 Task: Enable and manage GitHub Discussions for code reviews.
Action: Mouse moved to (1146, 98)
Screenshot: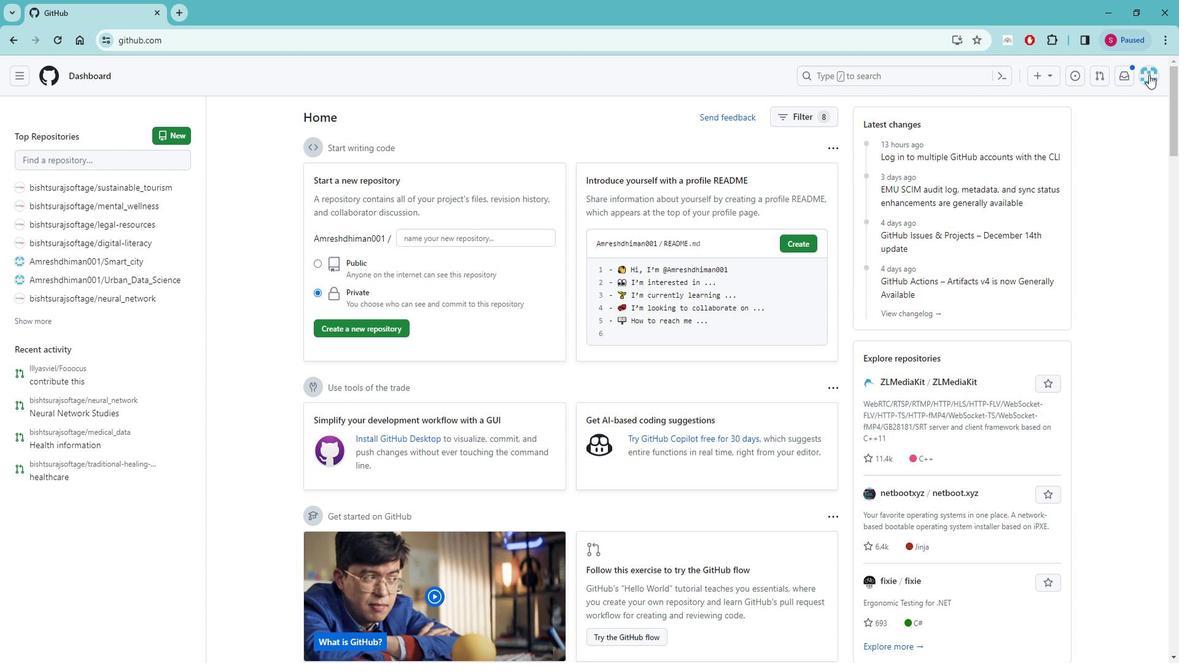 
Action: Mouse pressed left at (1146, 98)
Screenshot: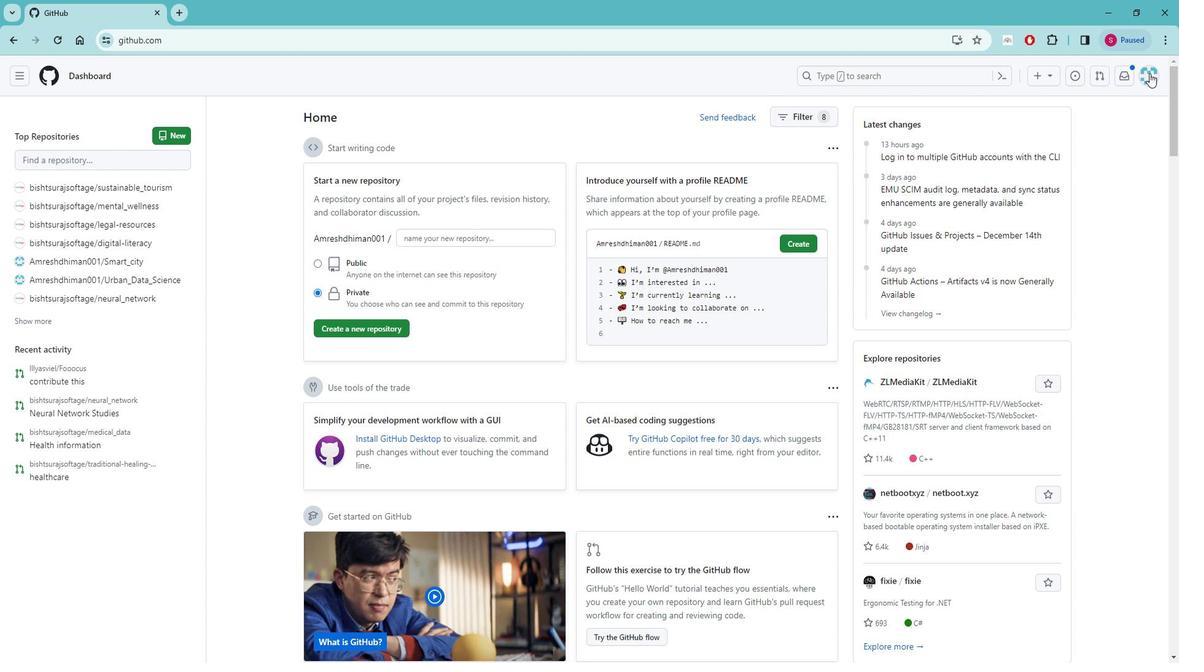 
Action: Mouse moved to (1055, 205)
Screenshot: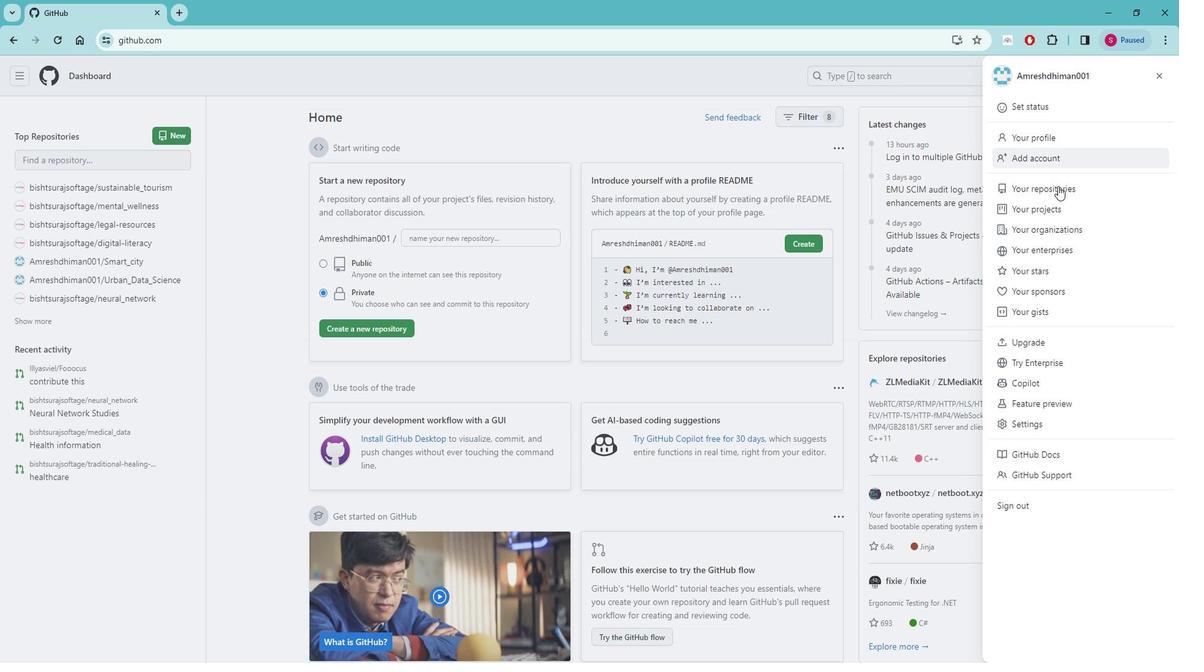 
Action: Mouse pressed left at (1055, 205)
Screenshot: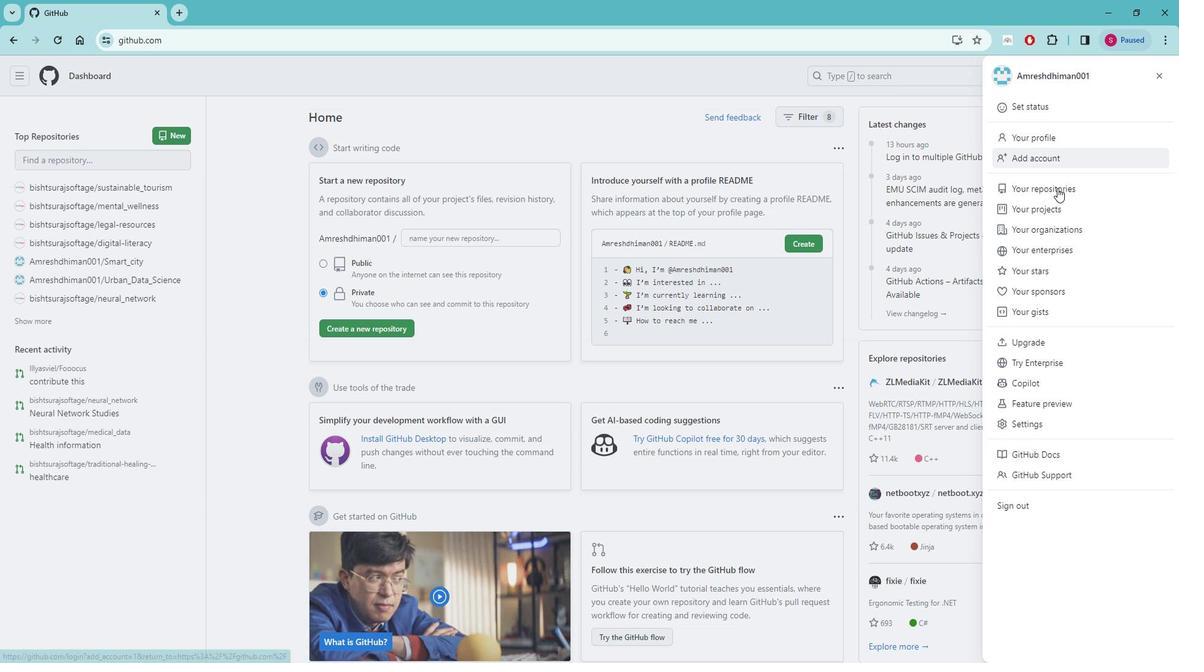 
Action: Mouse moved to (458, 307)
Screenshot: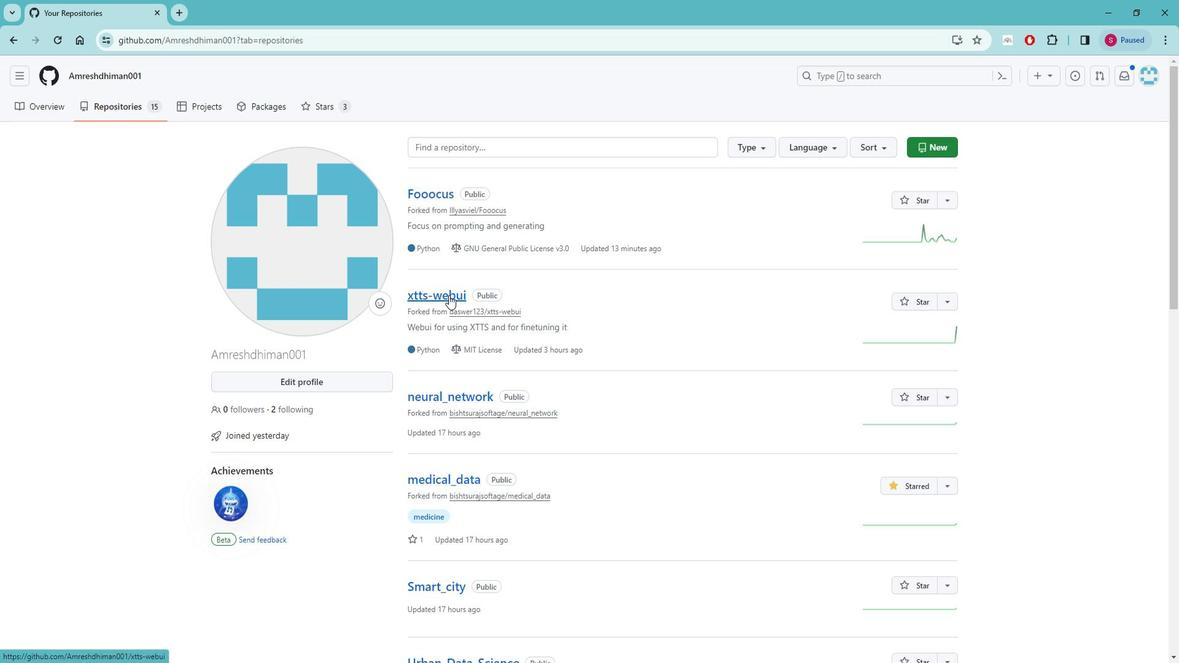 
Action: Mouse pressed left at (458, 307)
Screenshot: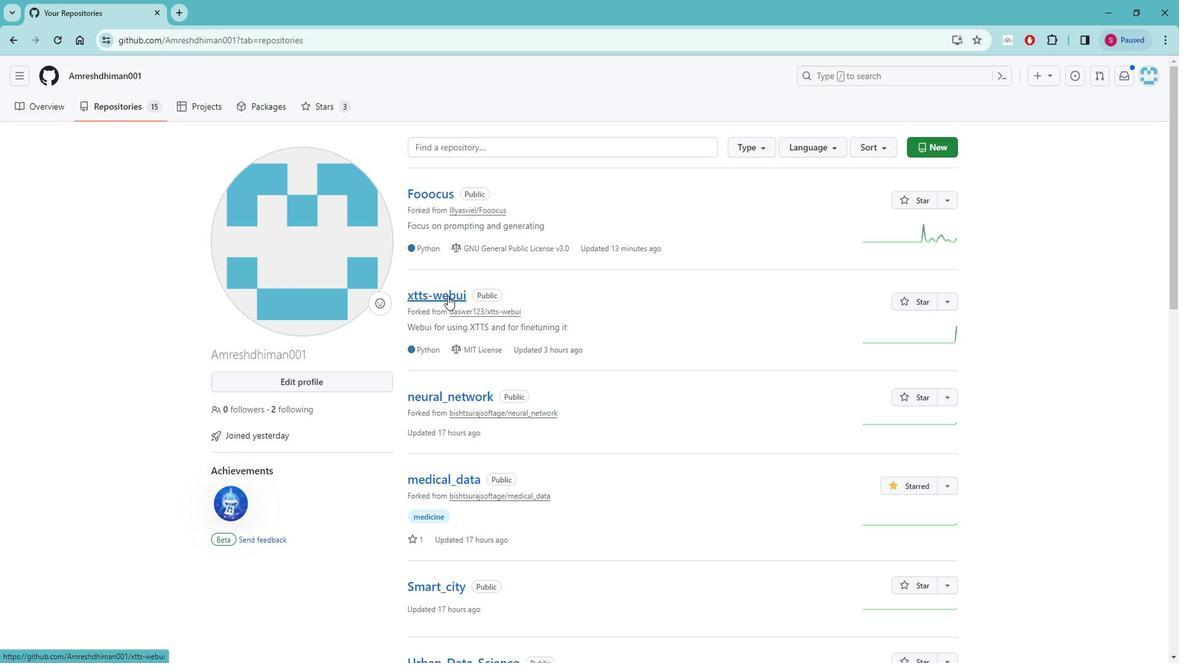 
Action: Mouse moved to (464, 130)
Screenshot: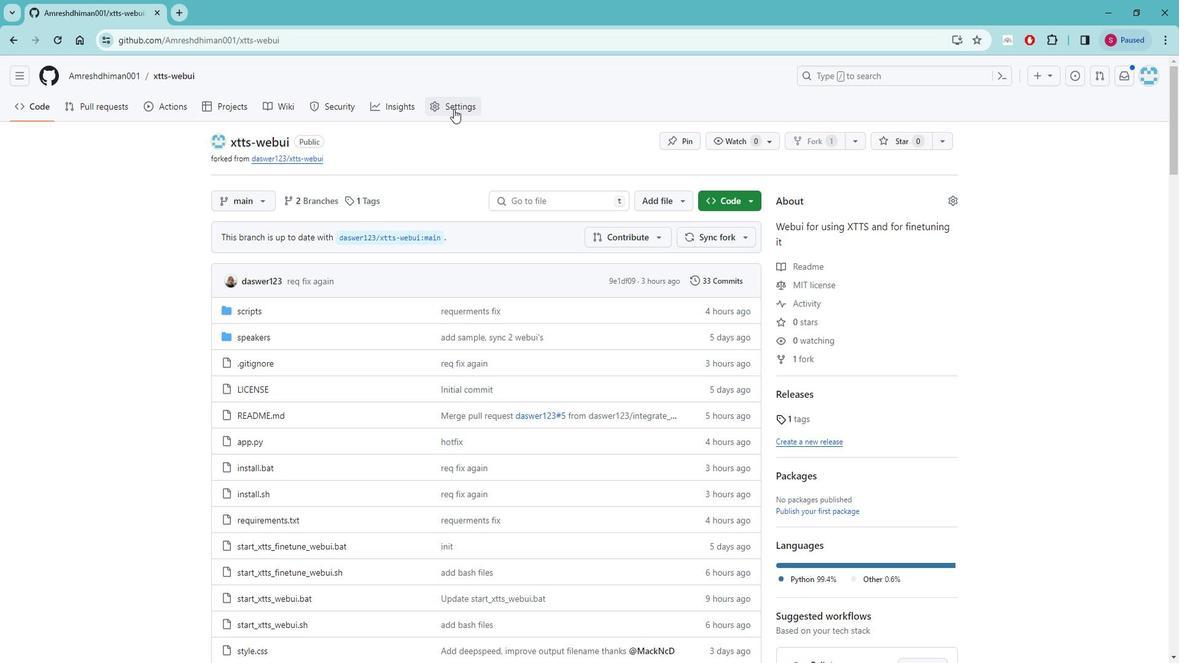 
Action: Mouse pressed left at (464, 130)
Screenshot: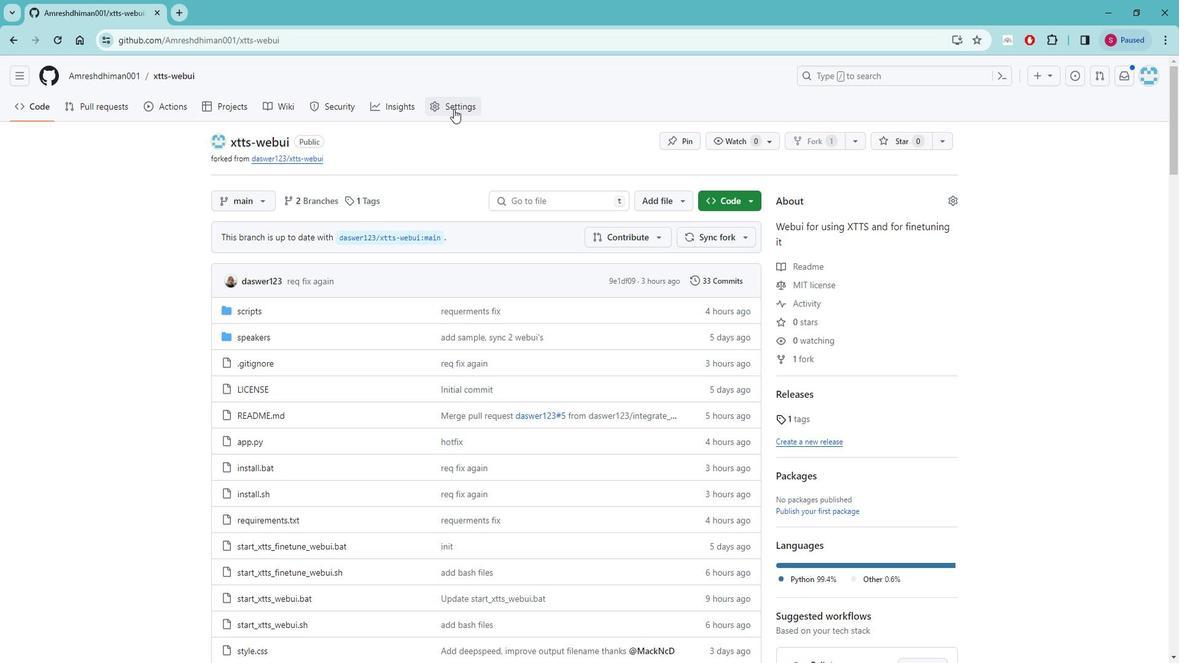 
Action: Mouse moved to (547, 507)
Screenshot: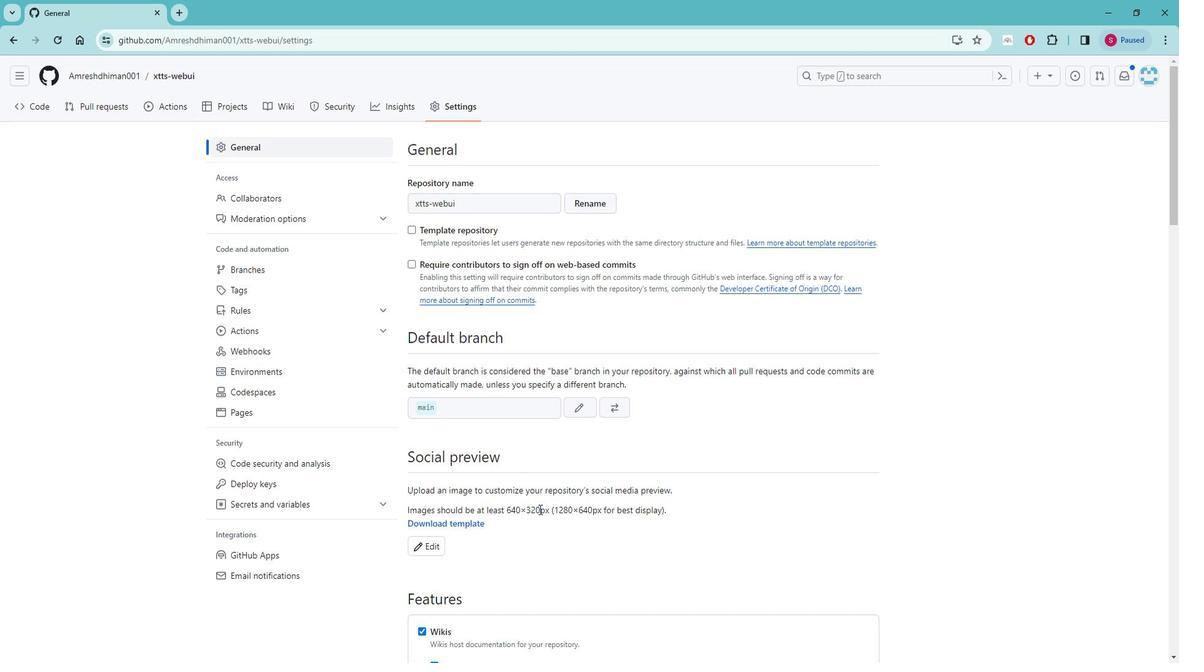 
Action: Mouse scrolled (547, 507) with delta (0, 0)
Screenshot: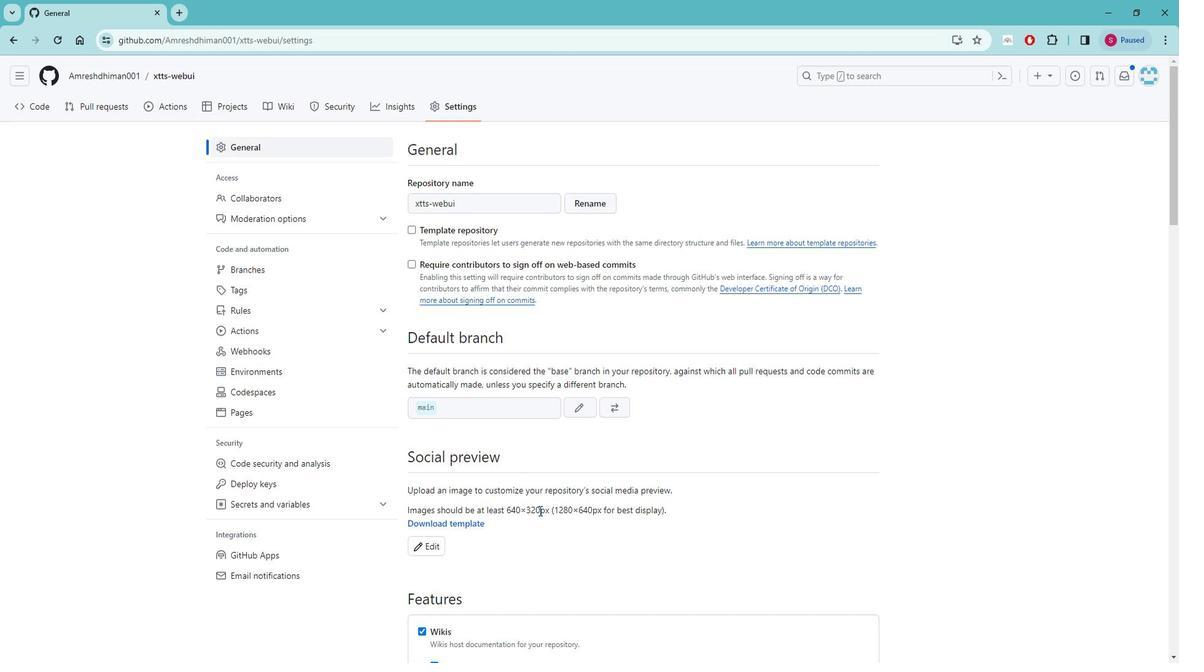 
Action: Mouse moved to (550, 514)
Screenshot: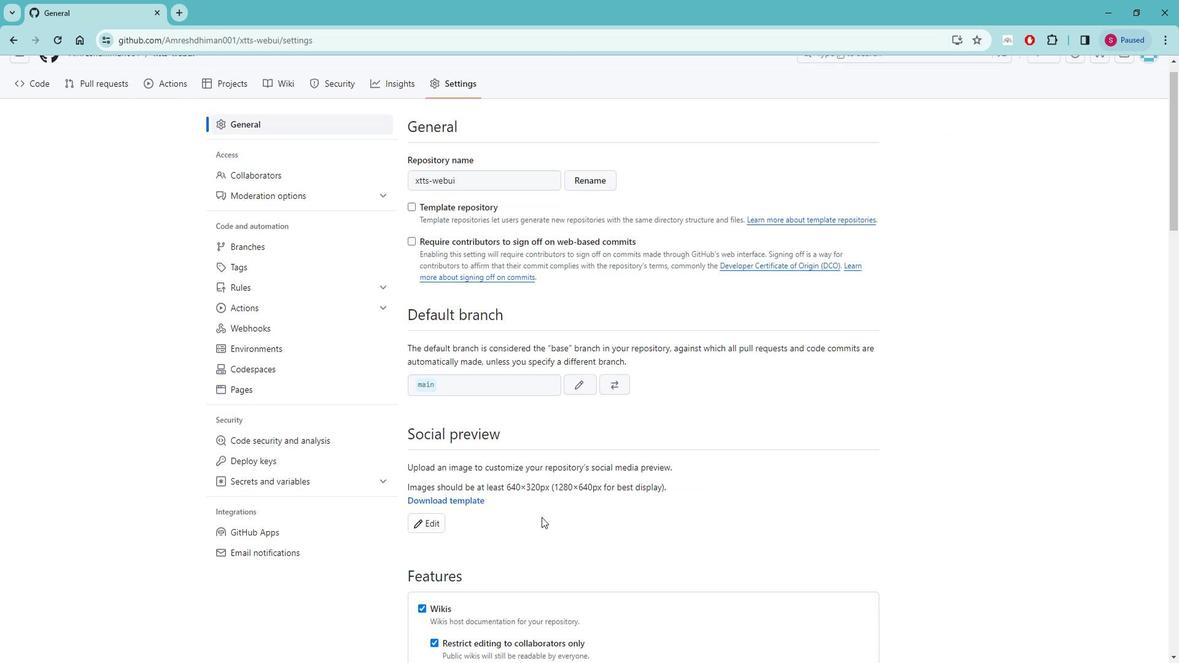 
Action: Mouse scrolled (550, 514) with delta (0, 0)
Screenshot: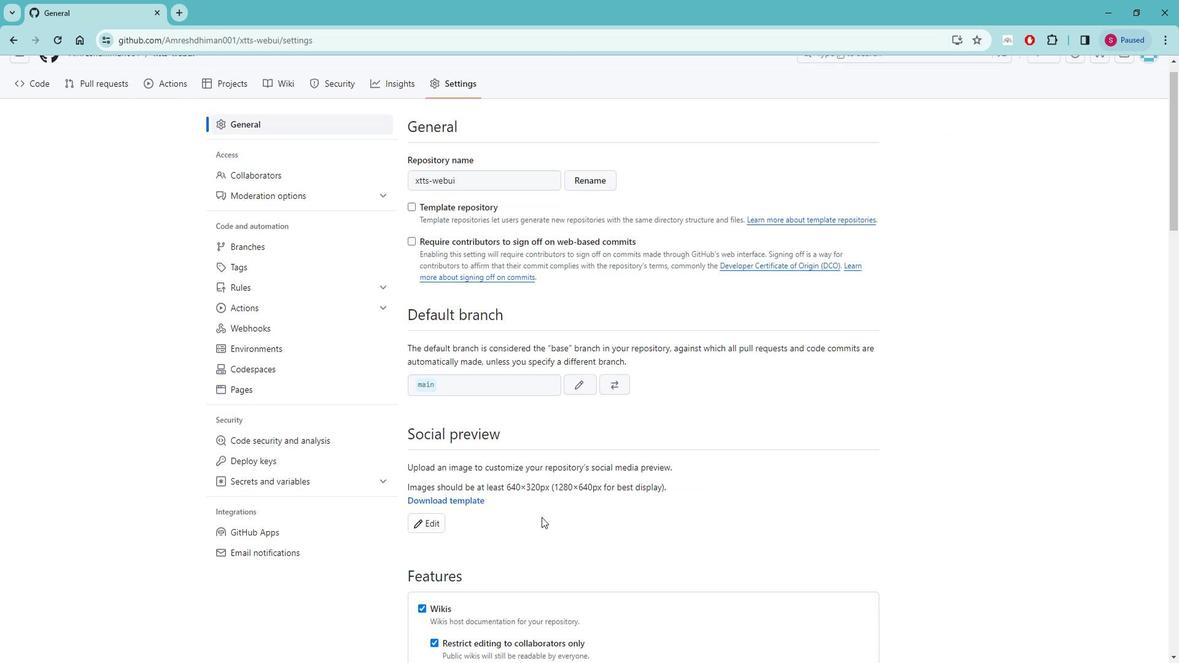 
Action: Mouse moved to (550, 515)
Screenshot: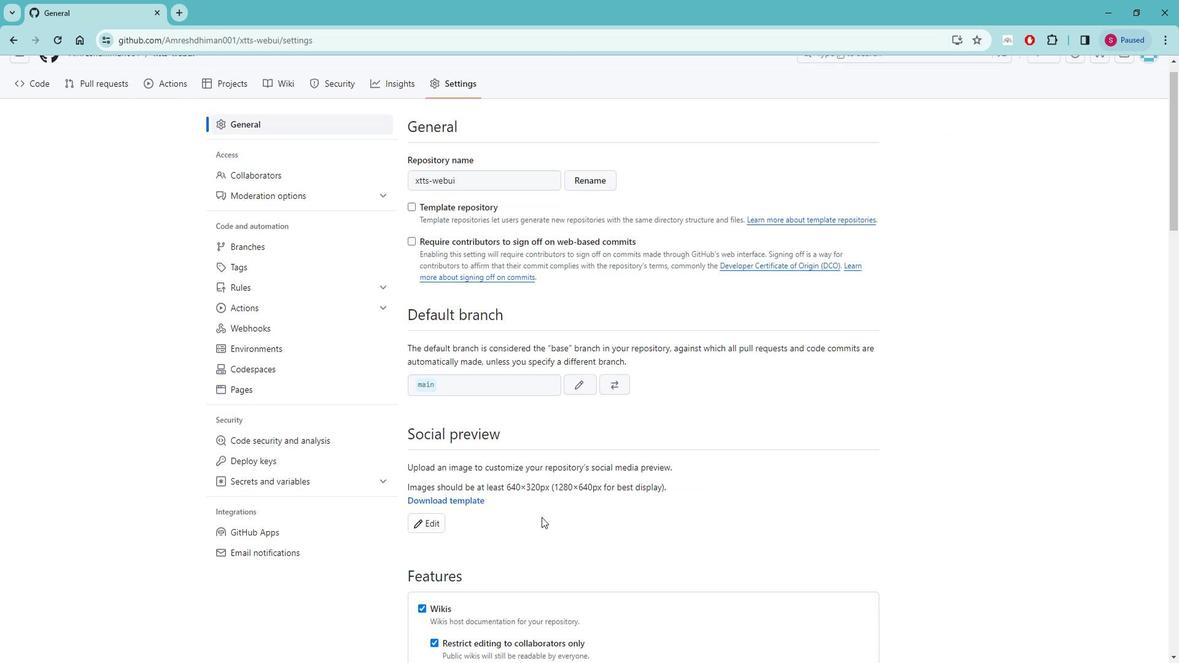 
Action: Mouse scrolled (550, 515) with delta (0, 0)
Screenshot: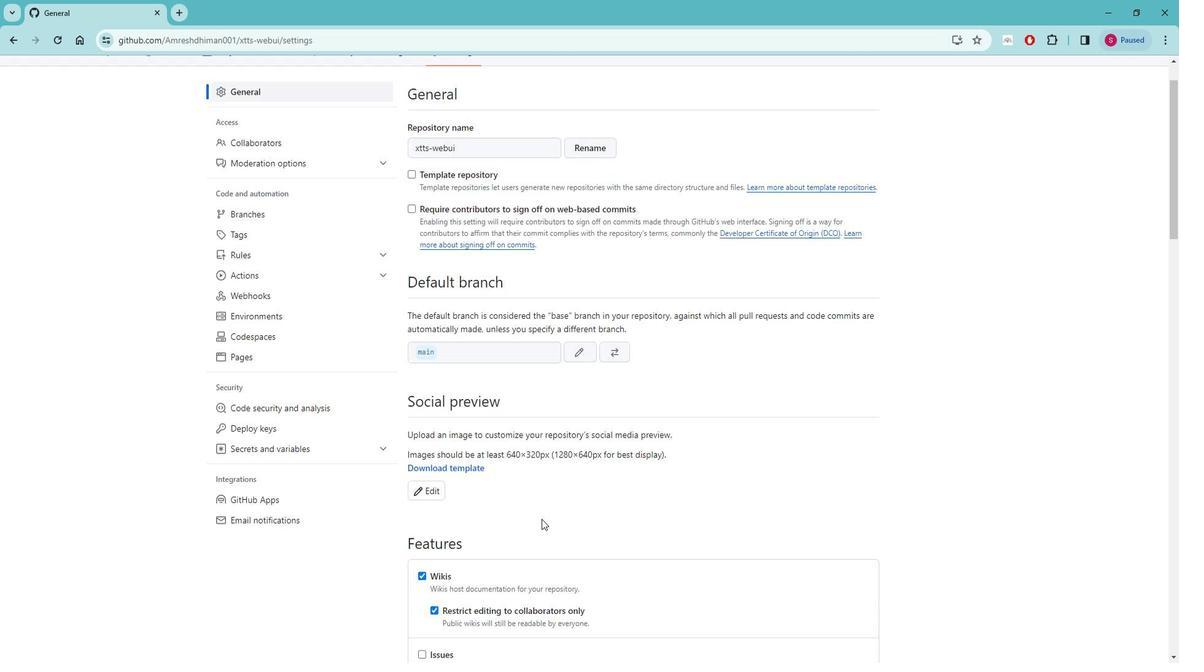 
Action: Mouse scrolled (550, 515) with delta (0, 0)
Screenshot: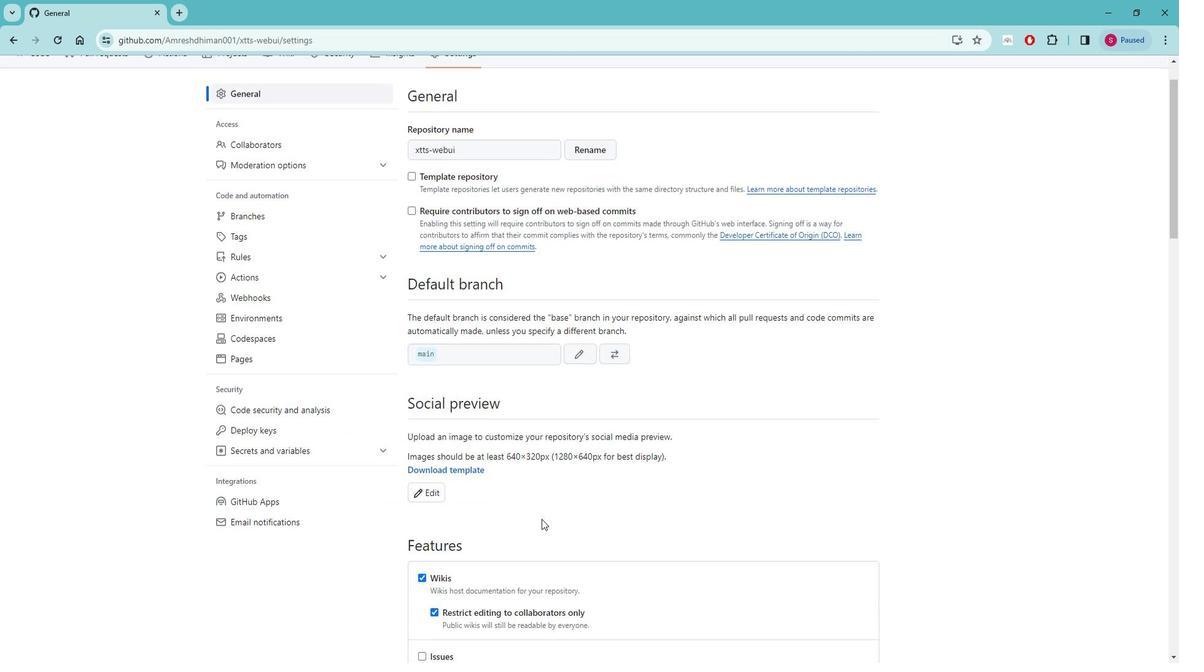 
Action: Mouse scrolled (550, 515) with delta (0, 0)
Screenshot: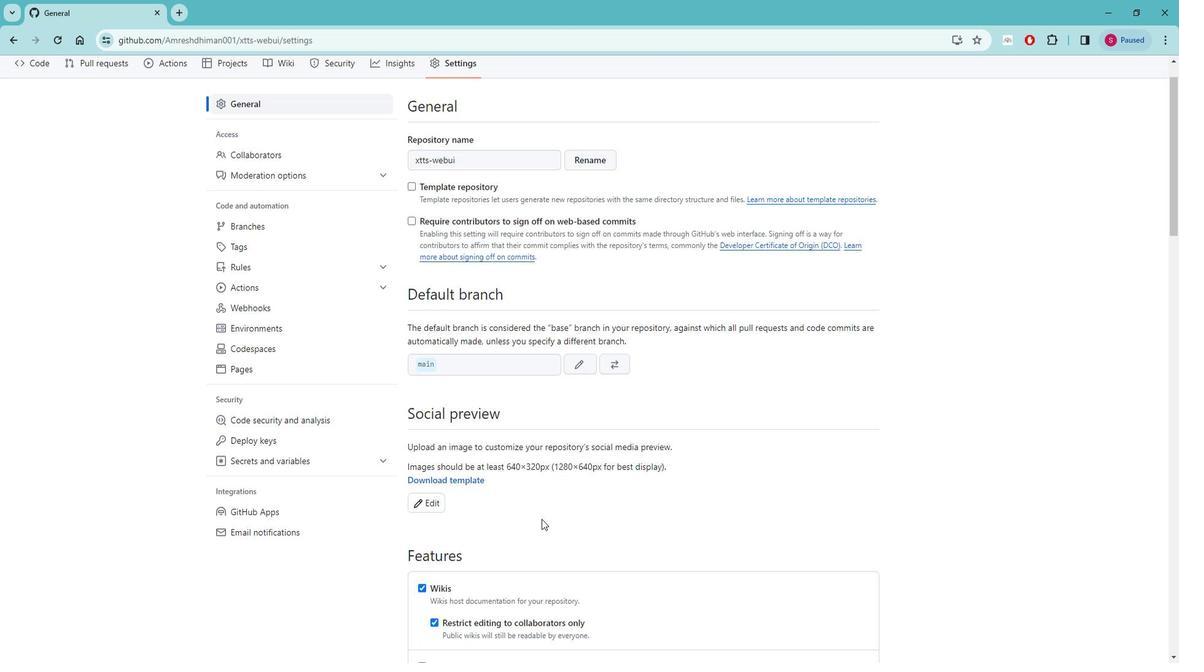 
Action: Mouse scrolled (550, 515) with delta (0, 0)
Screenshot: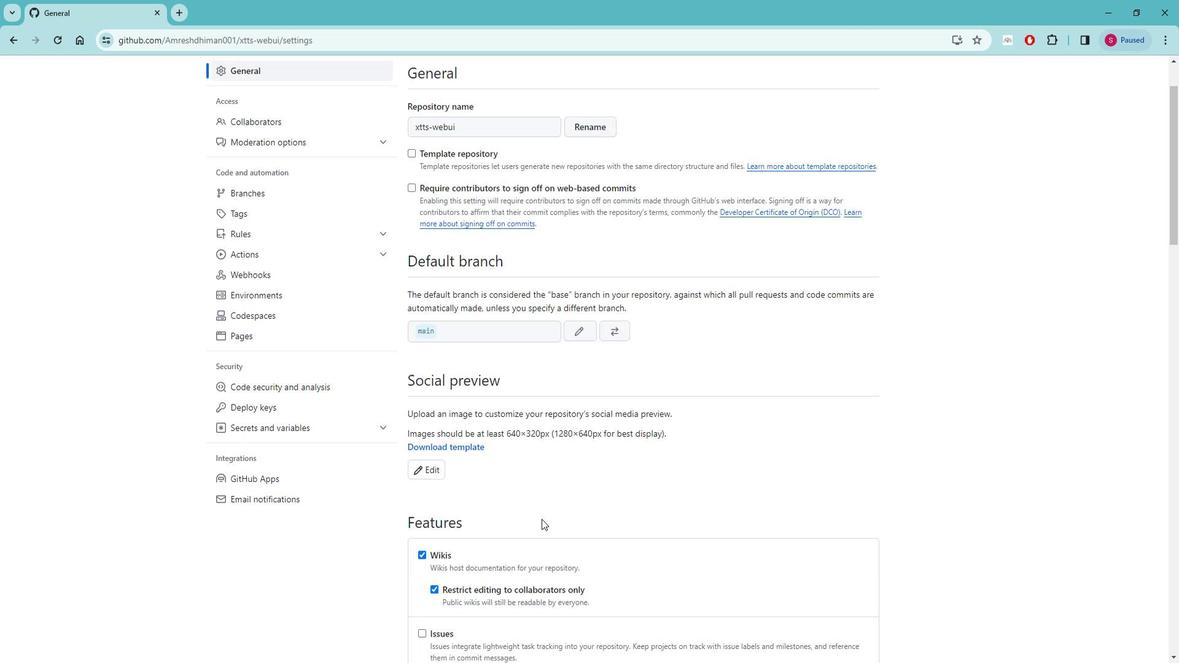 
Action: Mouse moved to (551, 517)
Screenshot: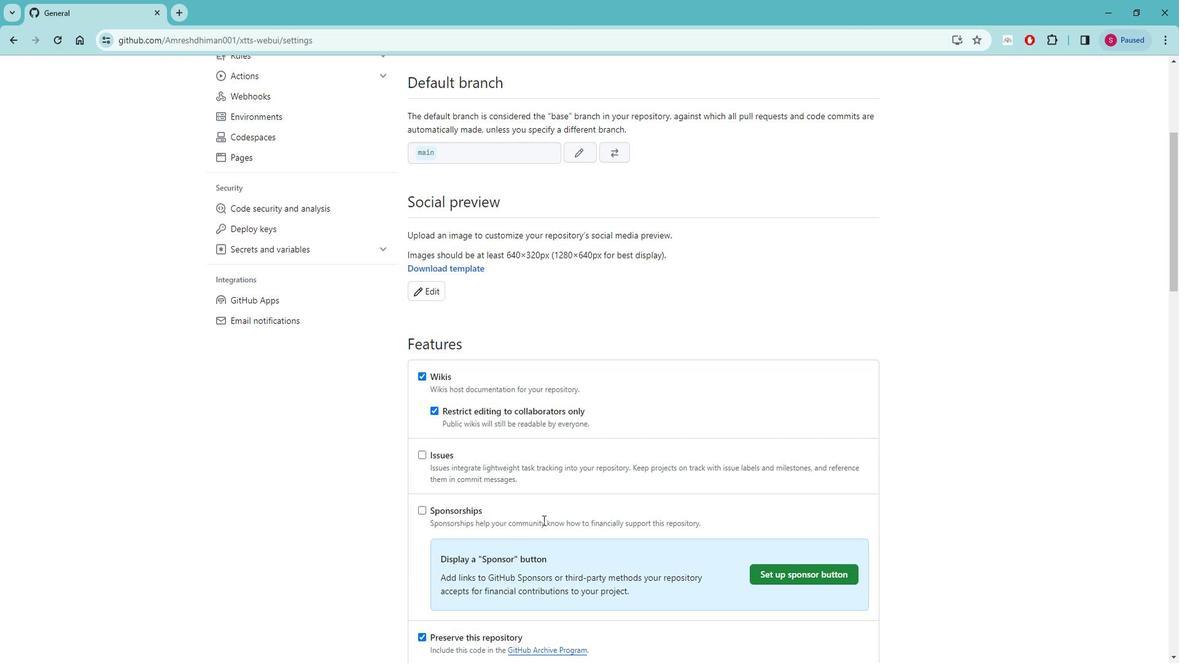 
Action: Mouse scrolled (551, 517) with delta (0, 0)
Screenshot: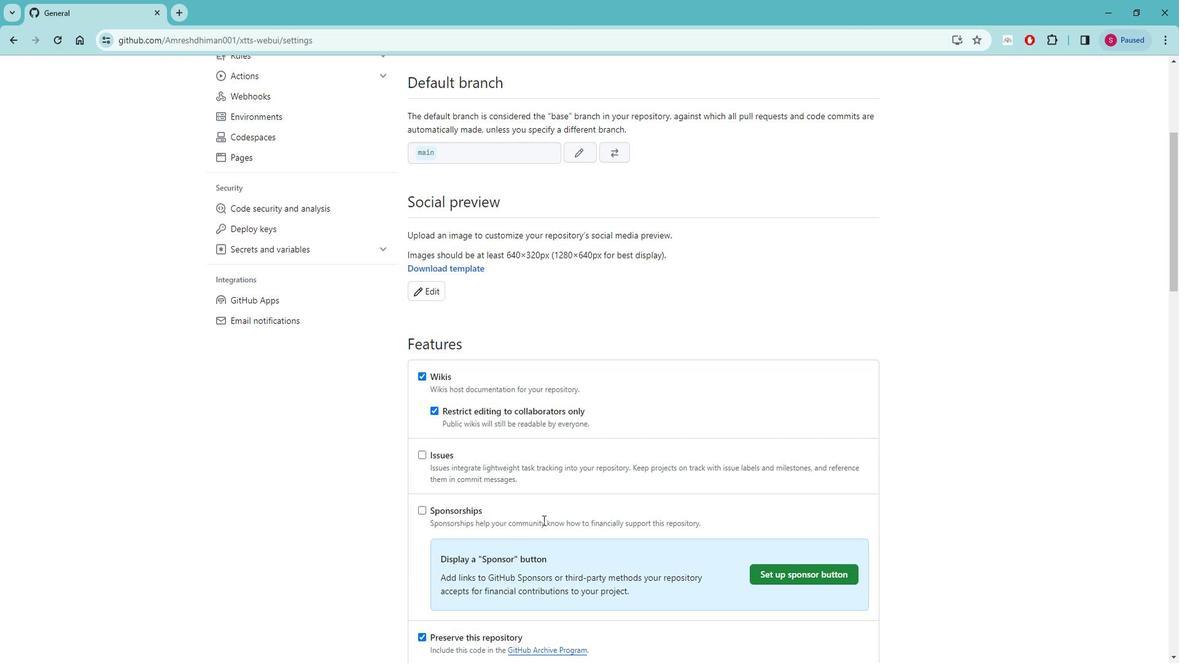 
Action: Mouse scrolled (551, 517) with delta (0, 0)
Screenshot: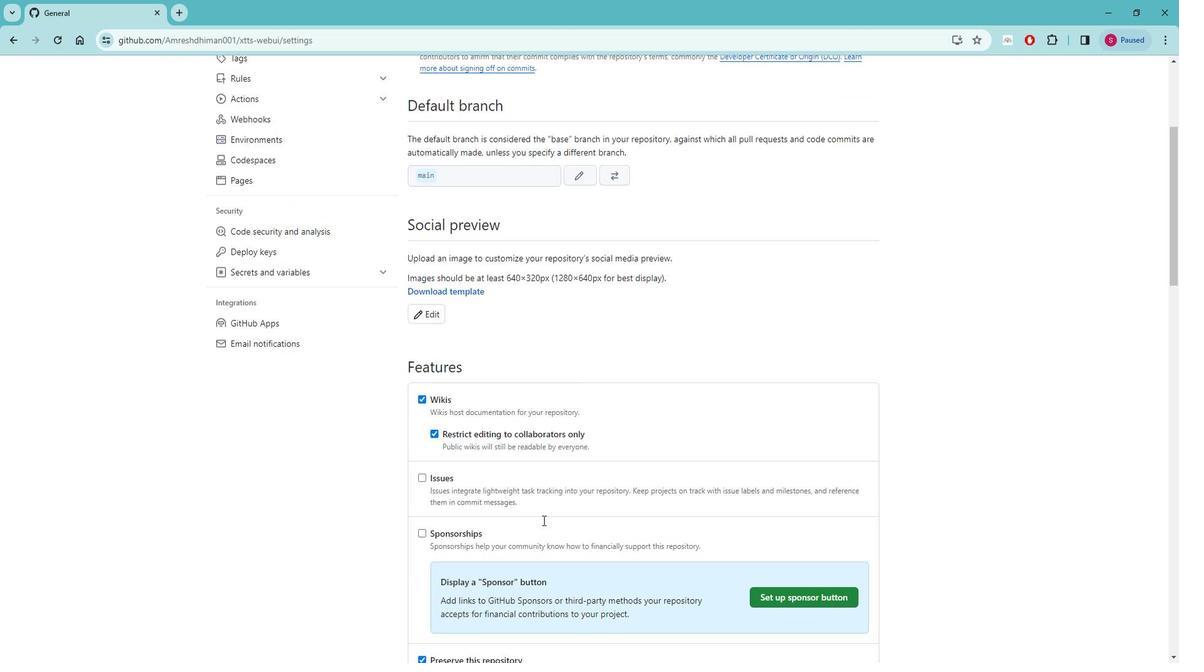 
Action: Mouse scrolled (551, 517) with delta (0, 0)
Screenshot: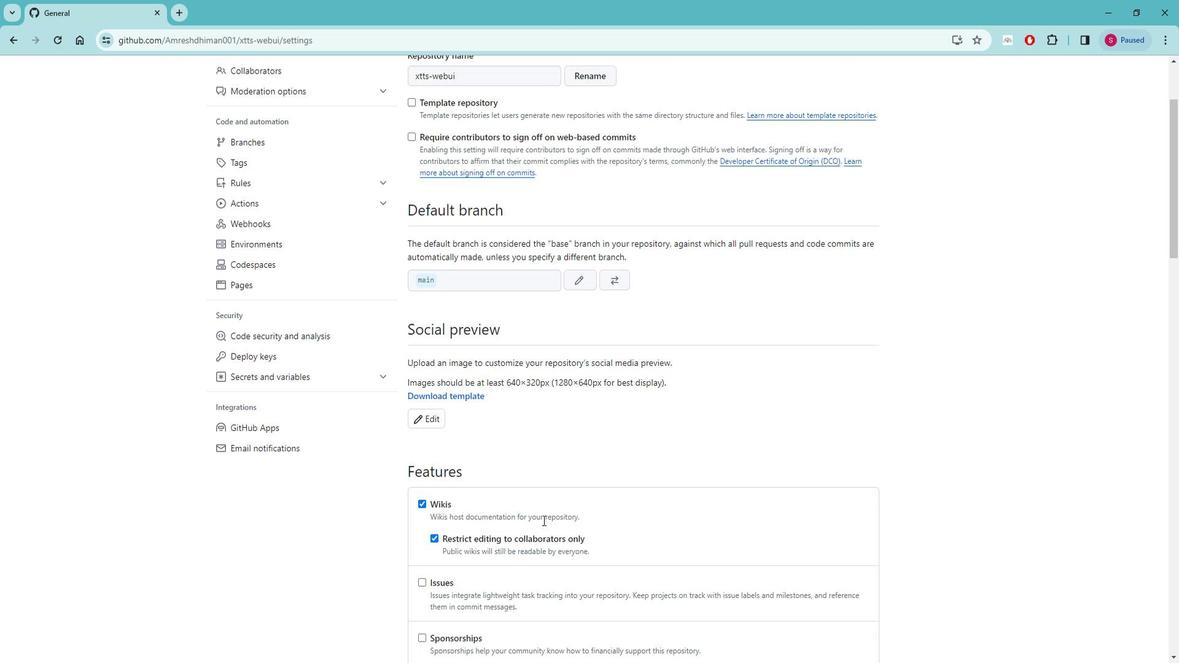 
Action: Mouse scrolled (551, 516) with delta (0, 0)
Screenshot: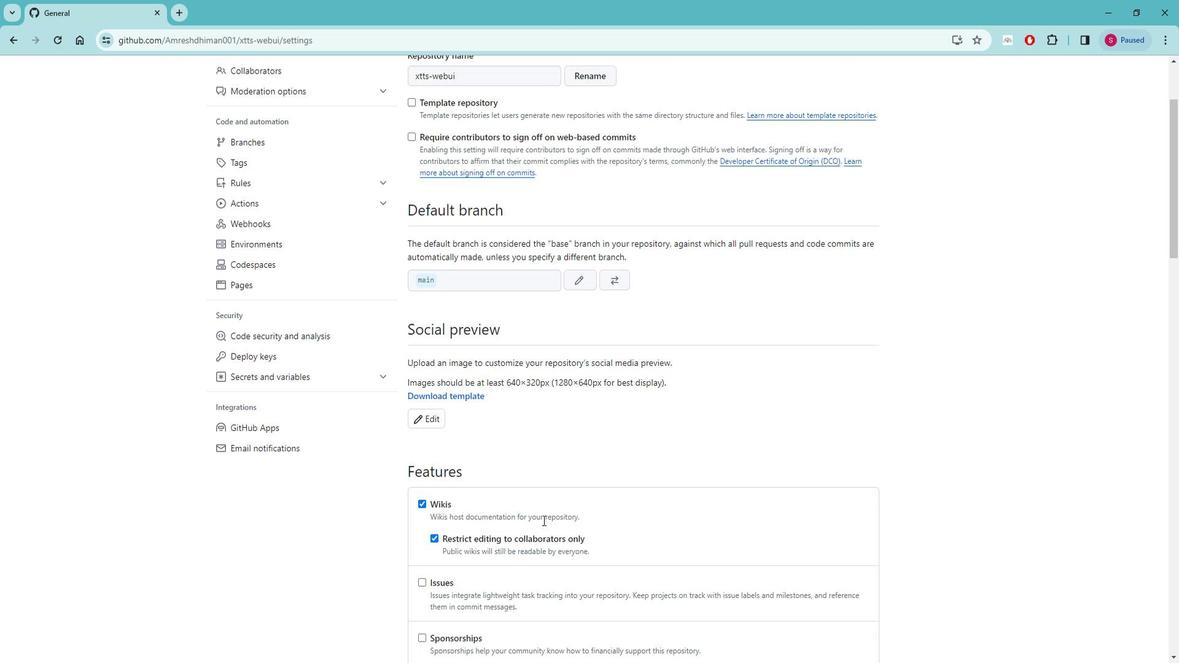 
Action: Mouse scrolled (551, 516) with delta (0, 0)
Screenshot: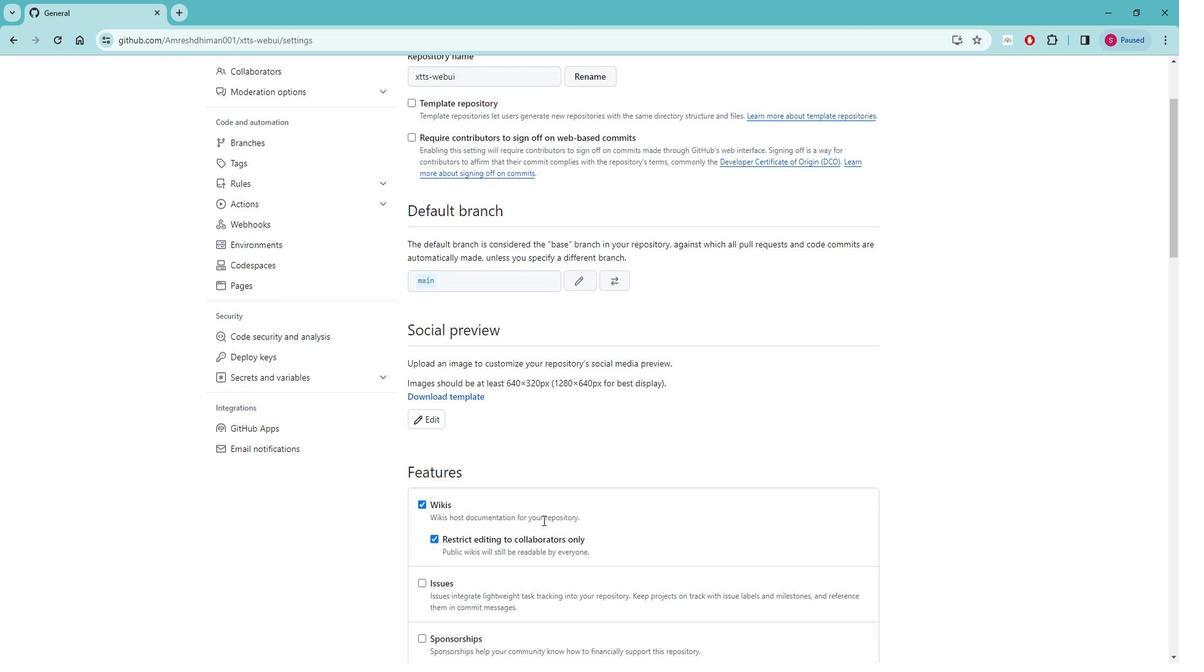 
Action: Mouse scrolled (551, 517) with delta (0, 0)
Screenshot: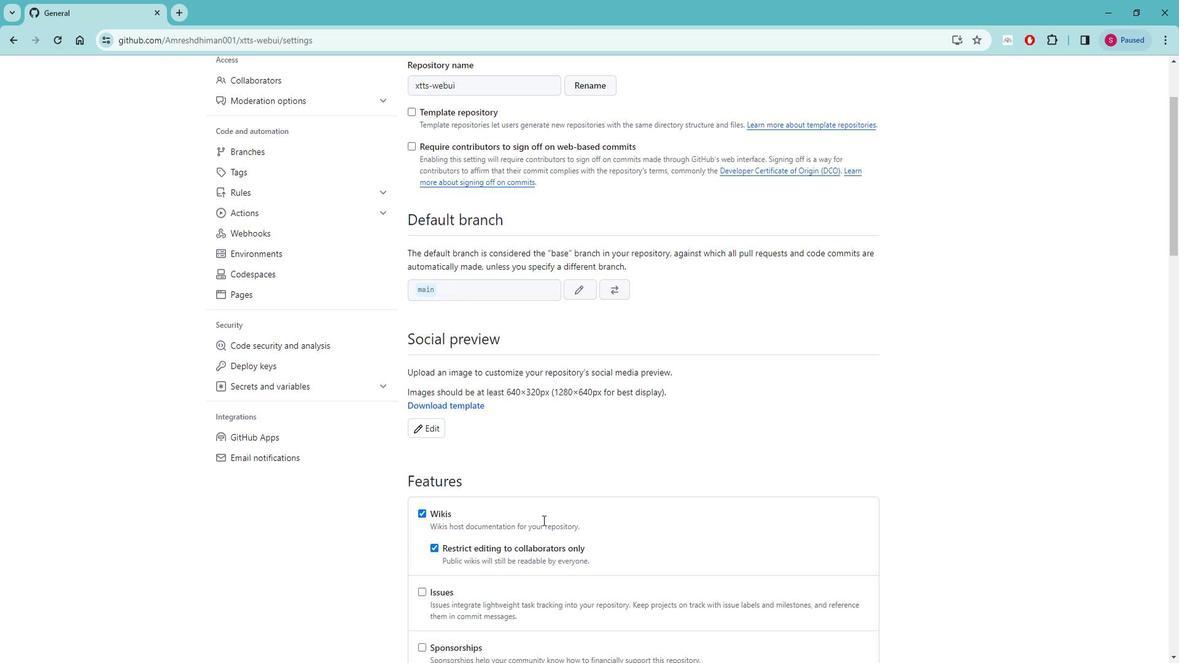 
Action: Mouse scrolled (551, 516) with delta (0, 0)
Screenshot: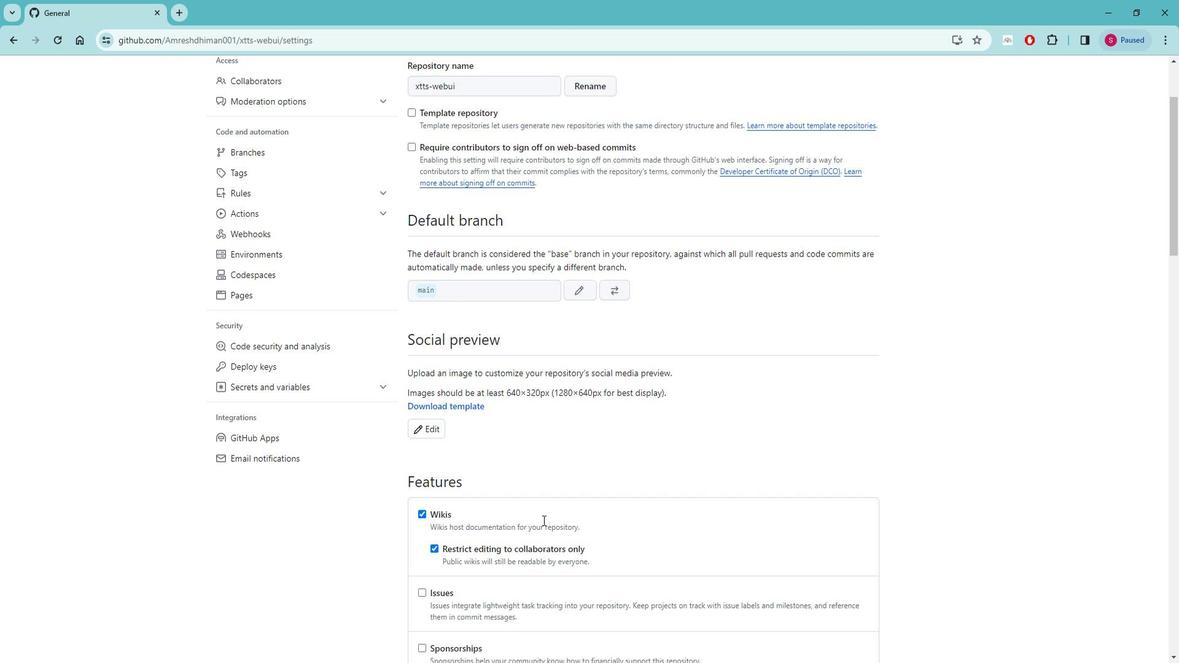 
Action: Mouse moved to (553, 517)
Screenshot: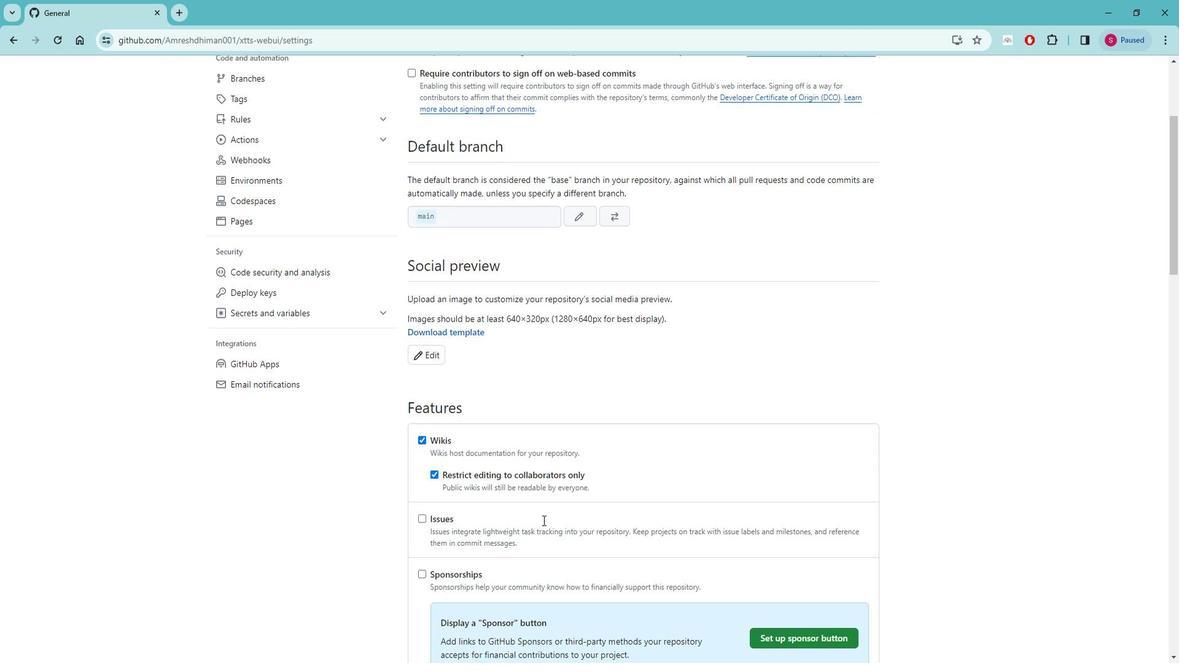 
Action: Mouse scrolled (553, 516) with delta (0, 0)
Screenshot: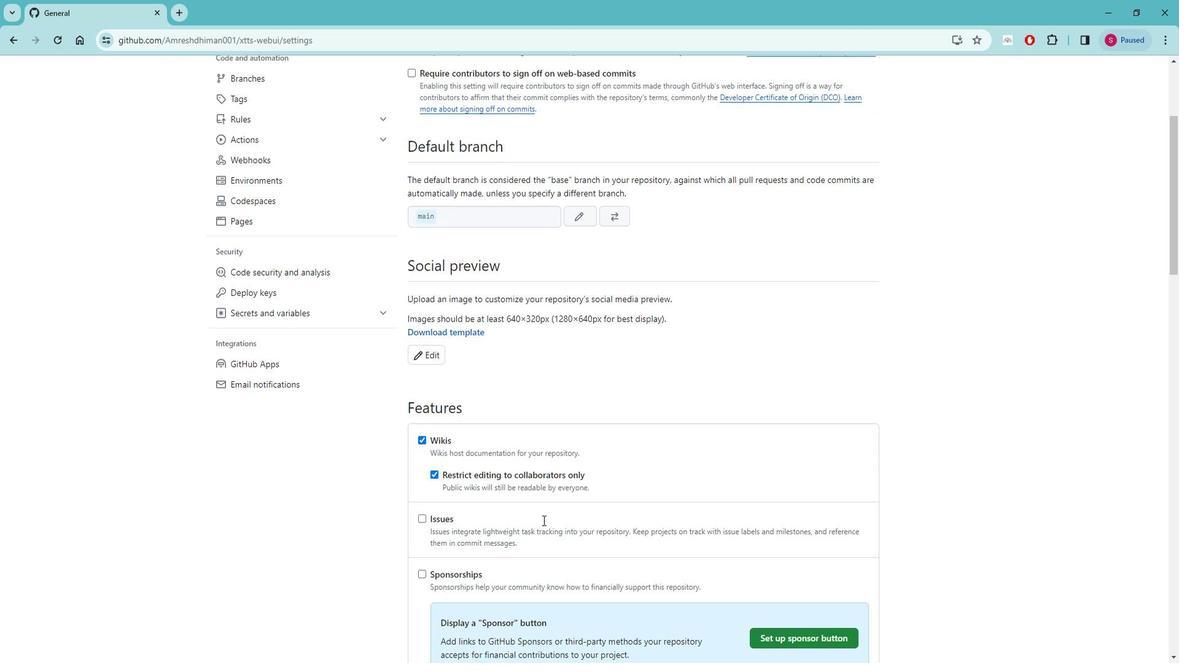 
Action: Mouse moved to (553, 517)
Screenshot: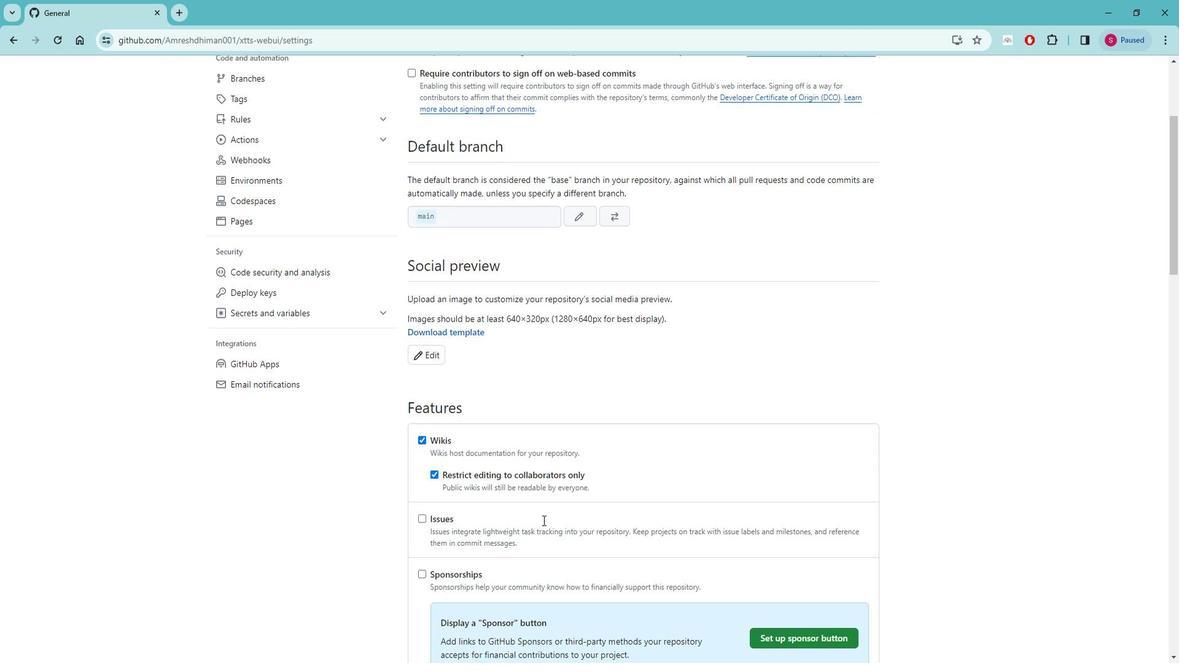 
Action: Mouse scrolled (553, 516) with delta (0, 0)
Screenshot: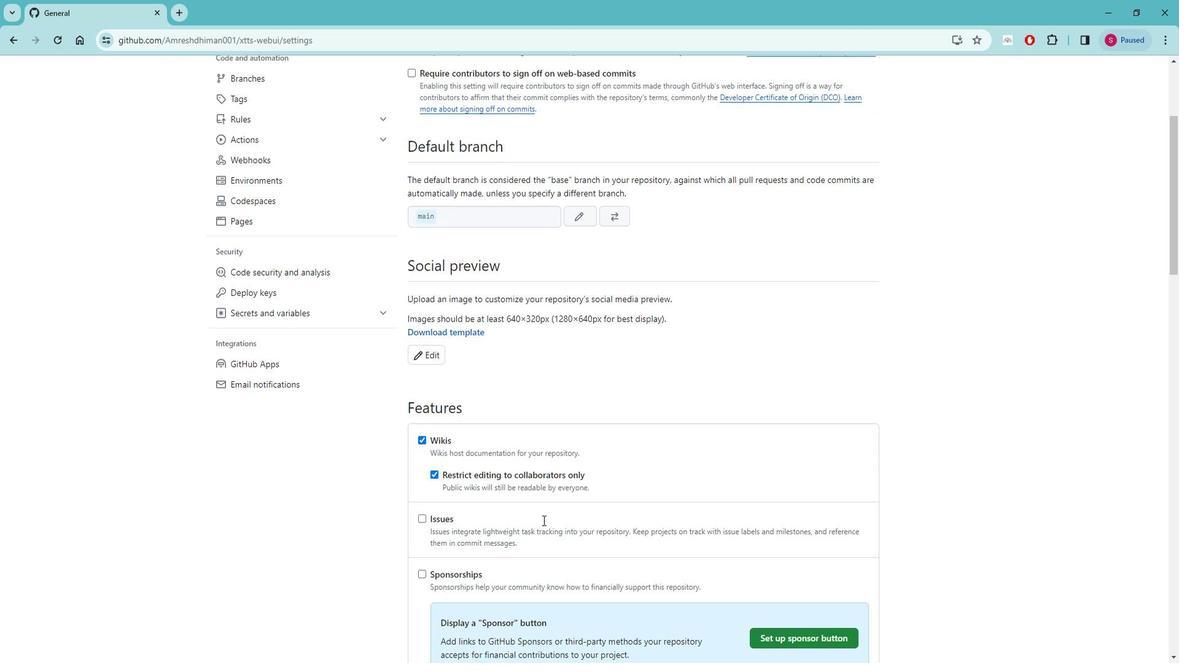 
Action: Mouse moved to (555, 517)
Screenshot: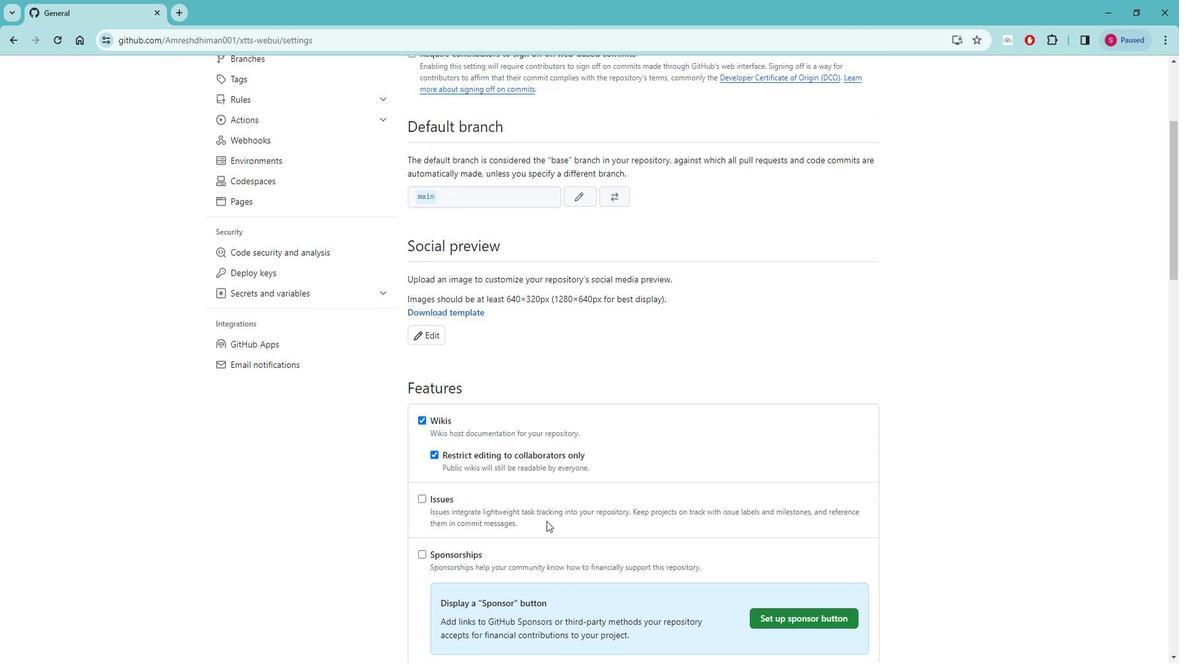 
Action: Mouse scrolled (555, 518) with delta (0, 0)
Screenshot: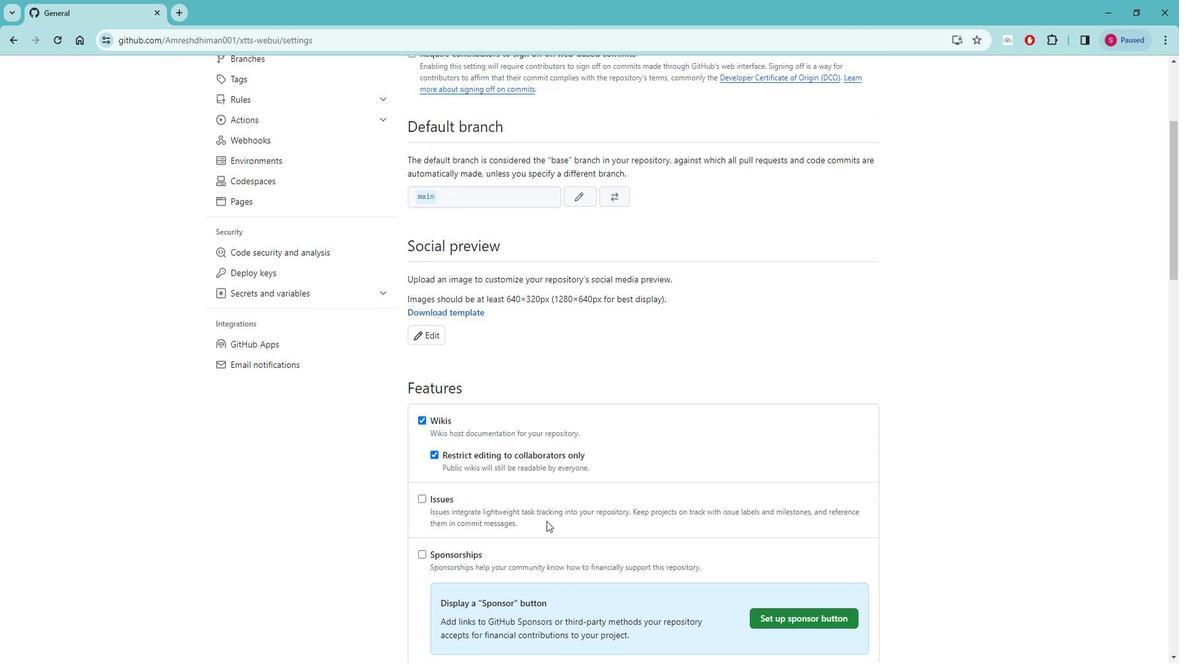 
Action: Mouse moved to (556, 518)
Screenshot: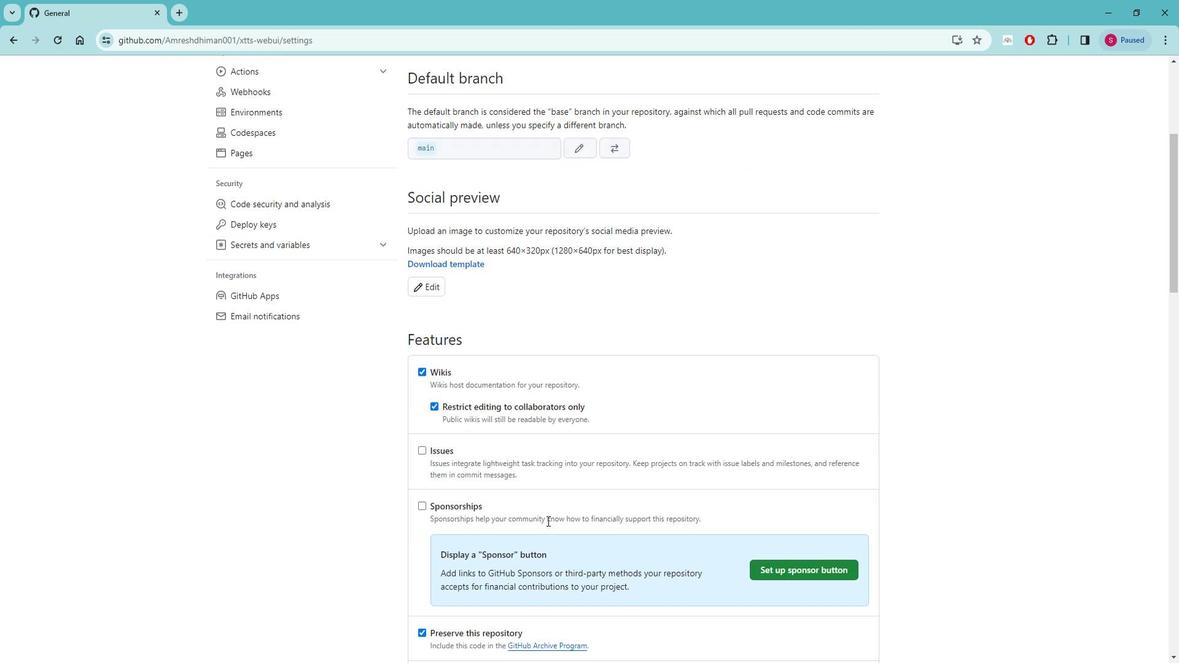 
Action: Mouse scrolled (556, 517) with delta (0, 0)
Screenshot: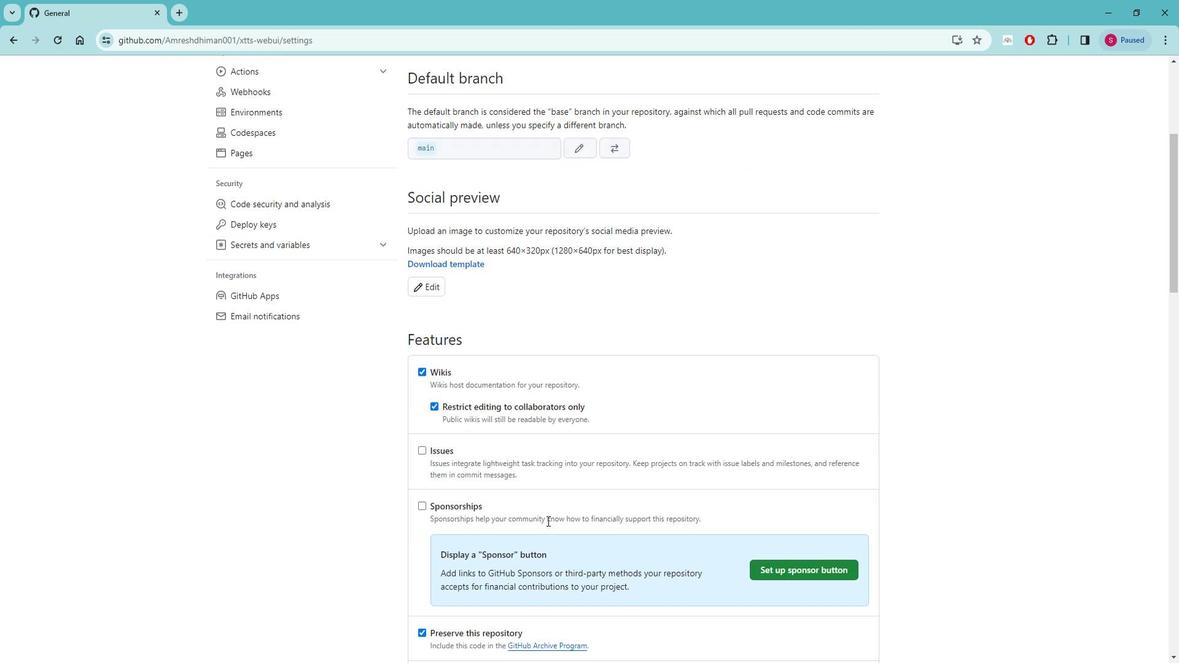 
Action: Mouse scrolled (556, 517) with delta (0, 0)
Screenshot: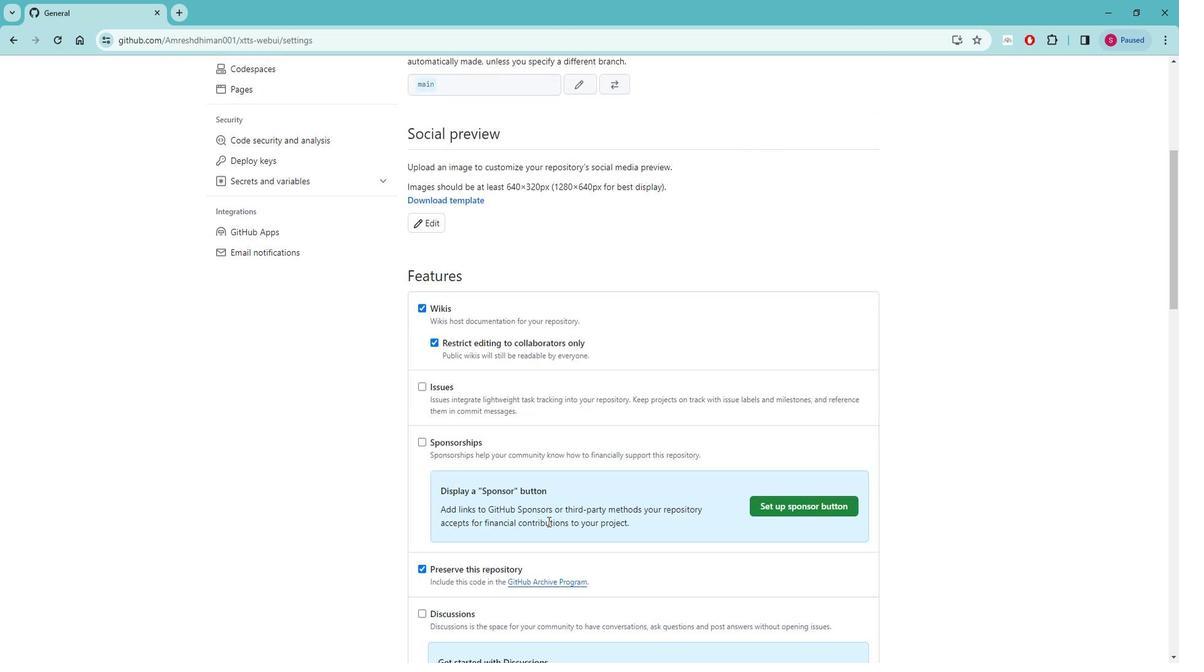 
Action: Mouse scrolled (556, 517) with delta (0, 0)
Screenshot: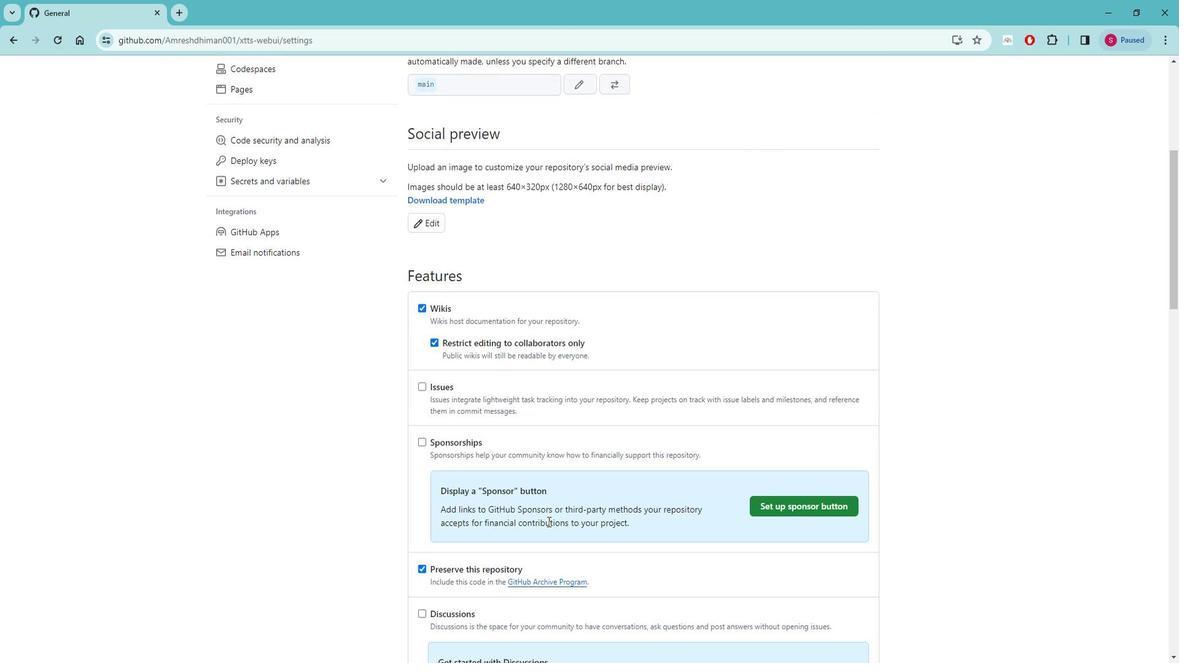 
Action: Mouse moved to (556, 518)
Screenshot: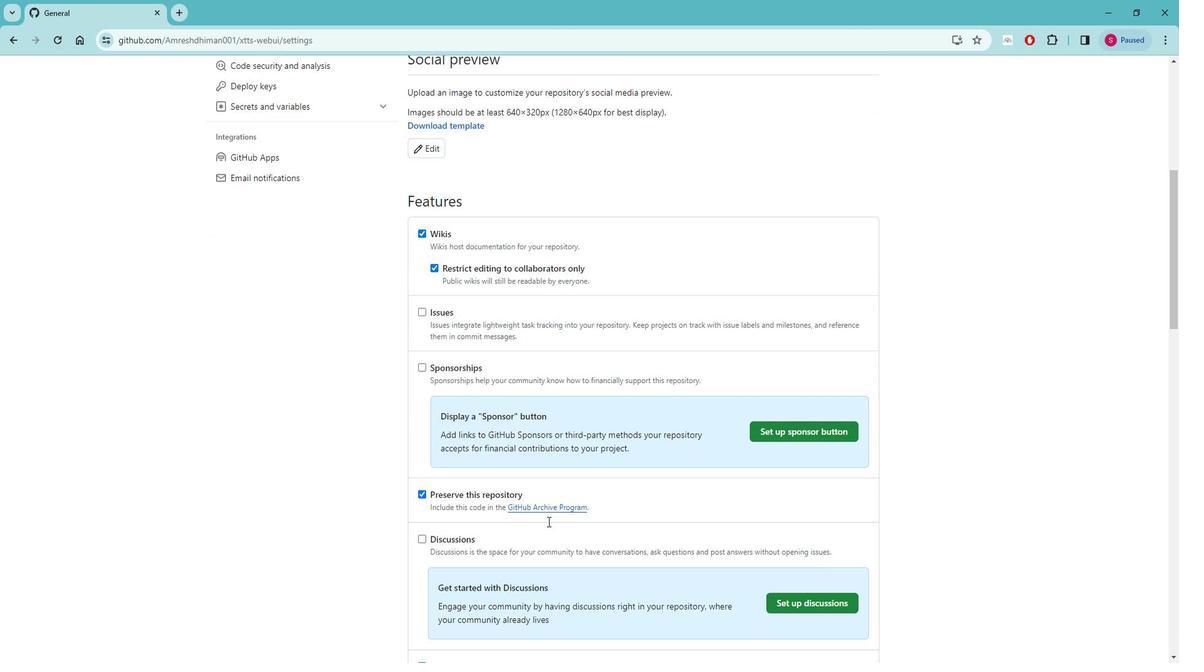 
Action: Mouse scrolled (556, 517) with delta (0, 0)
Screenshot: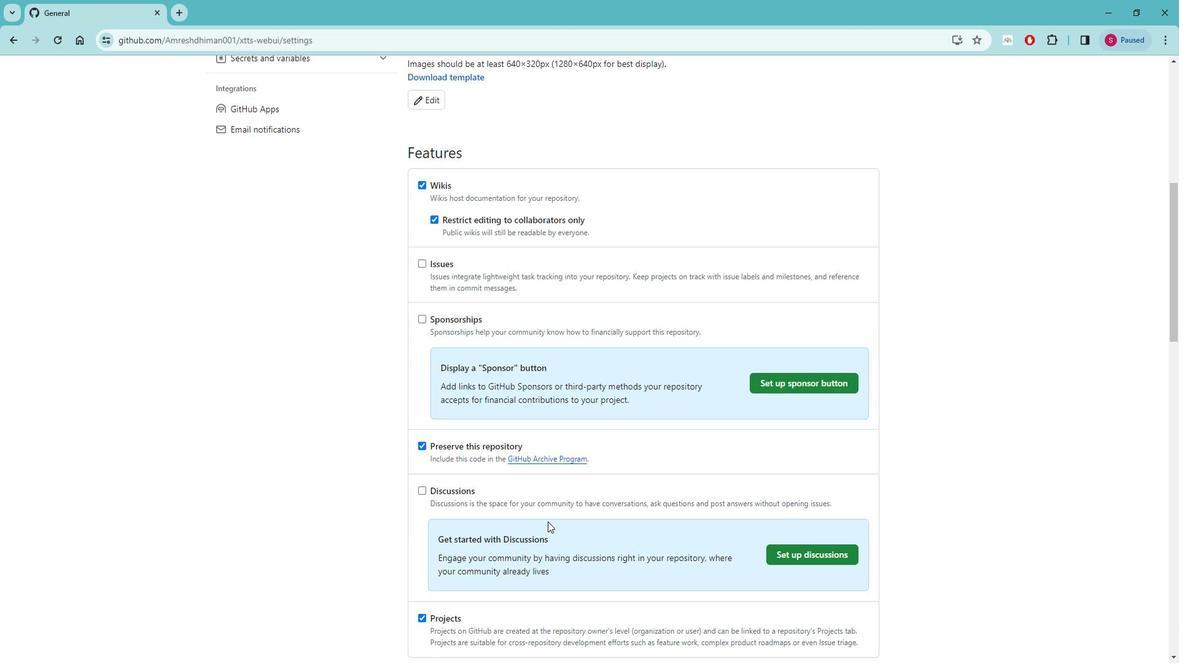 
Action: Mouse moved to (433, 429)
Screenshot: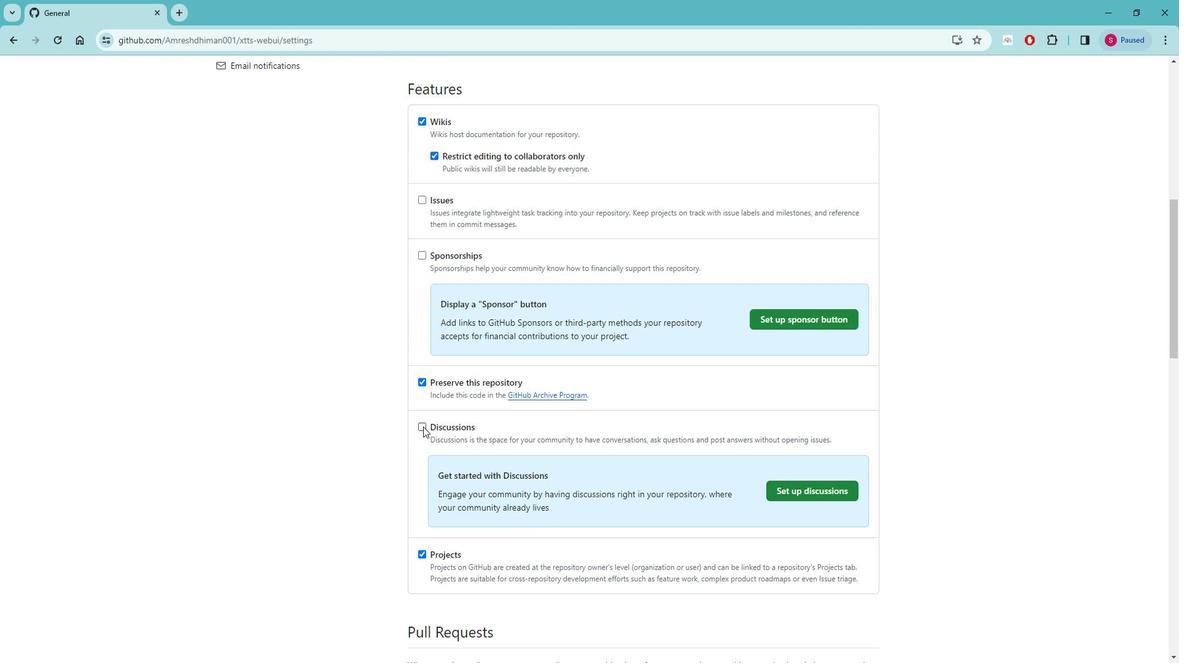 
Action: Mouse pressed left at (433, 429)
Screenshot: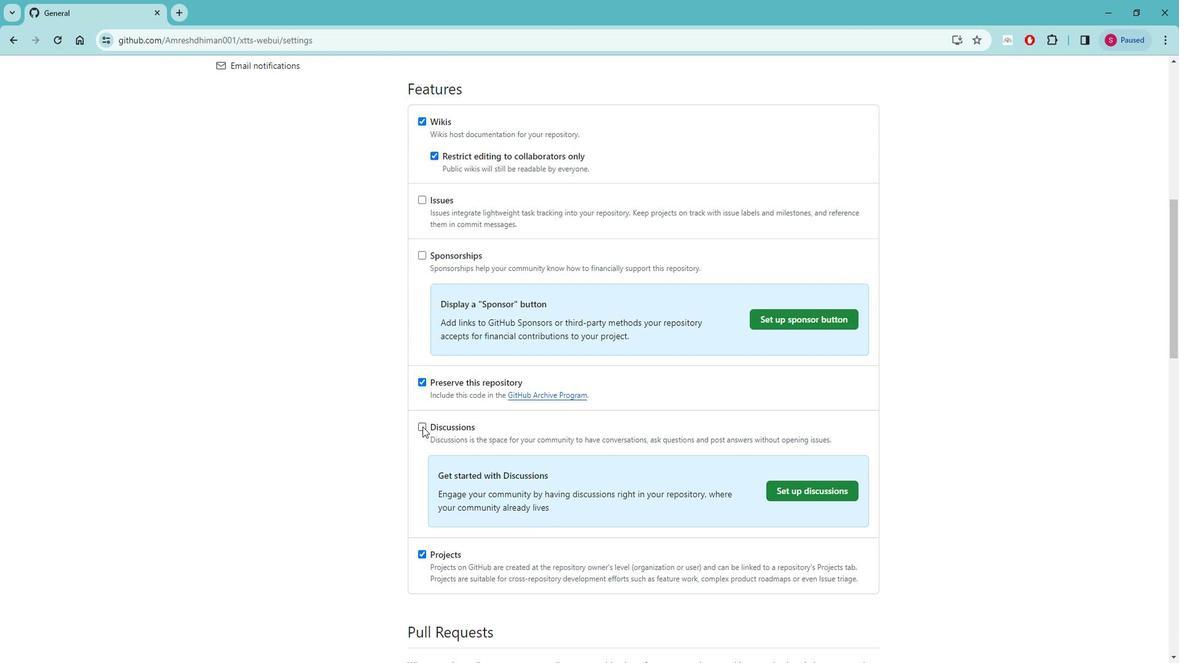 
Action: Mouse moved to (815, 488)
Screenshot: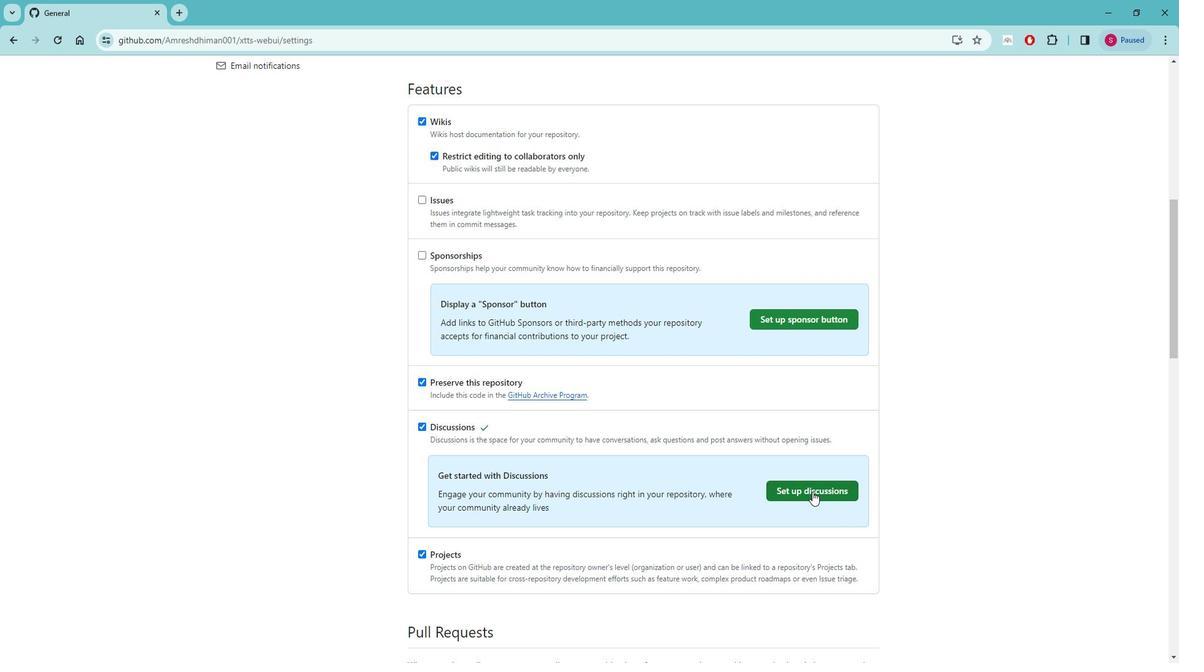 
Action: Mouse pressed left at (815, 488)
Screenshot: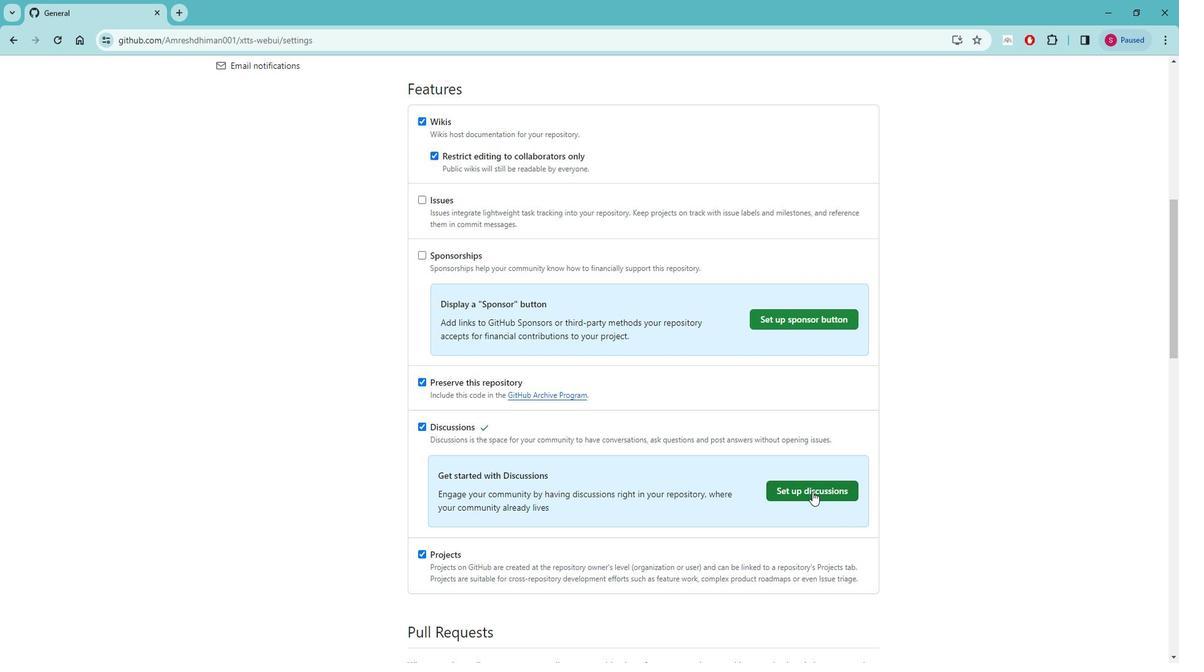 
Action: Mouse moved to (703, 547)
Screenshot: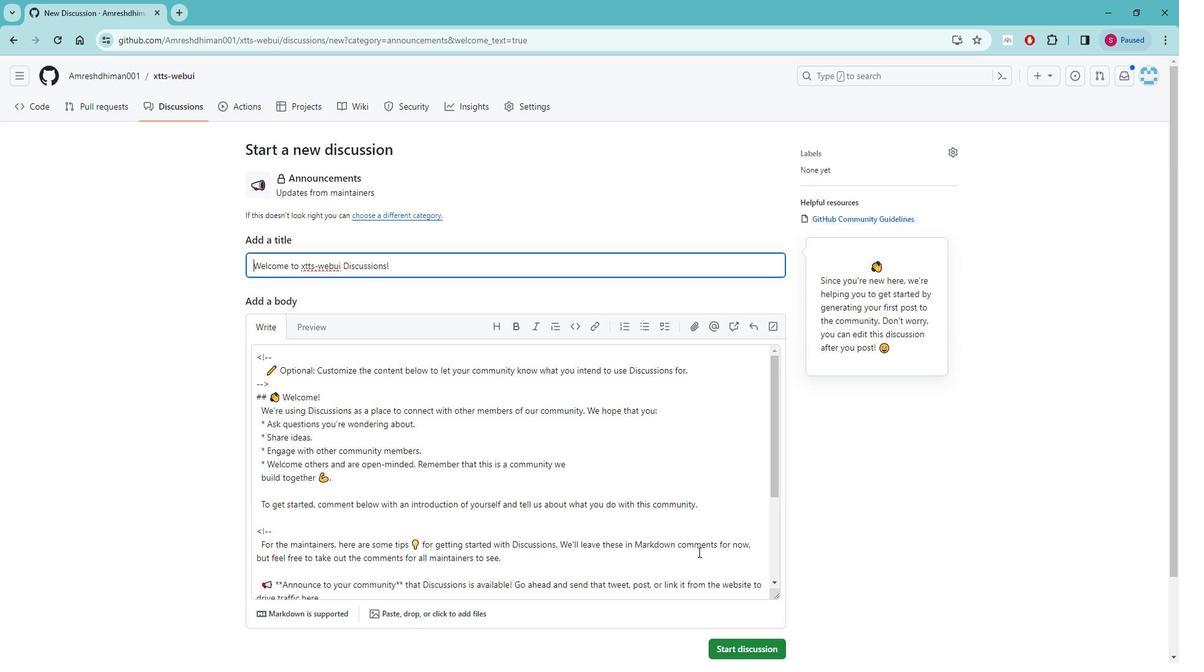 
Action: Mouse scrolled (703, 547) with delta (0, 0)
Screenshot: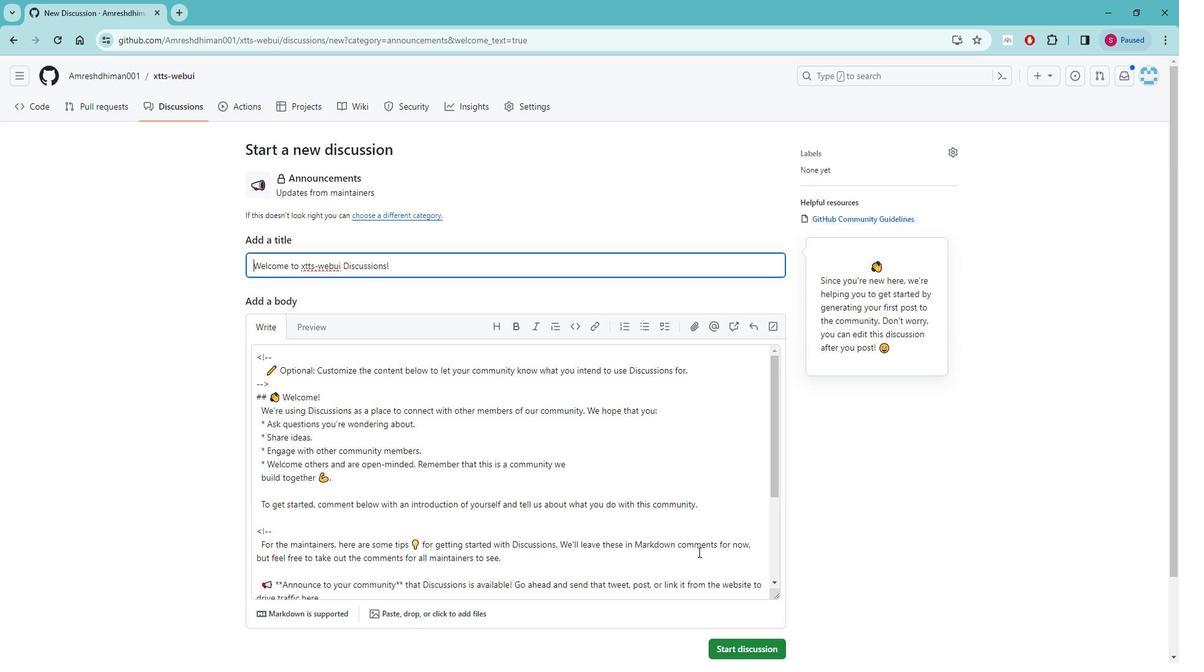 
Action: Mouse scrolled (703, 548) with delta (0, 0)
Screenshot: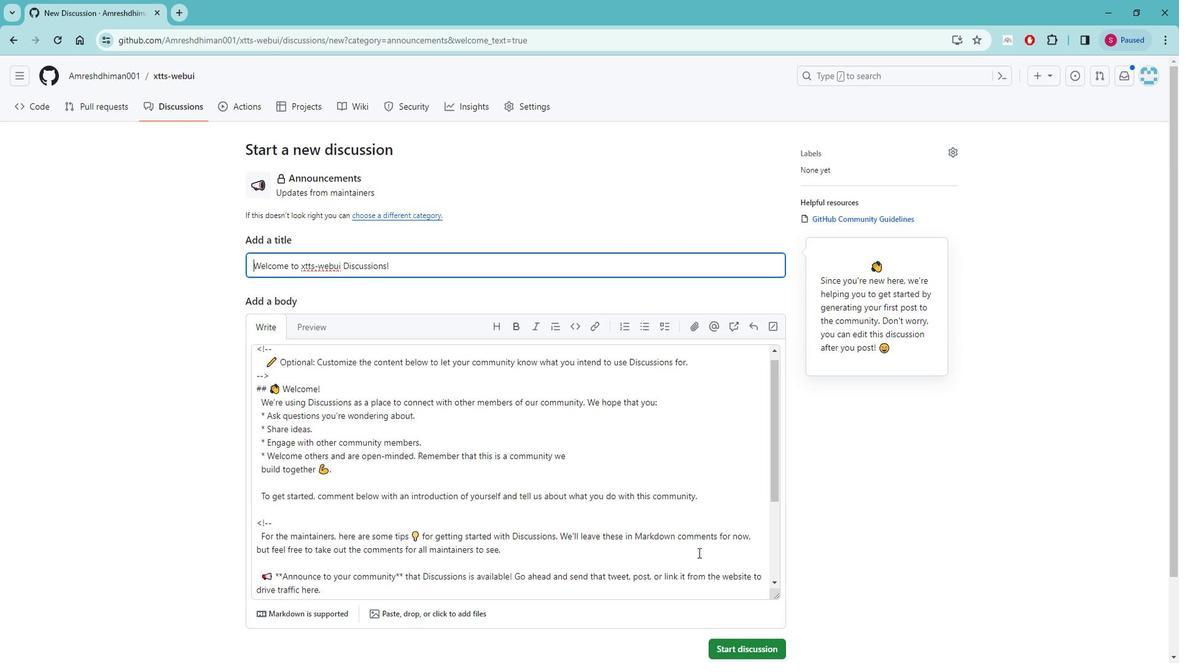 
Action: Mouse moved to (703, 547)
Screenshot: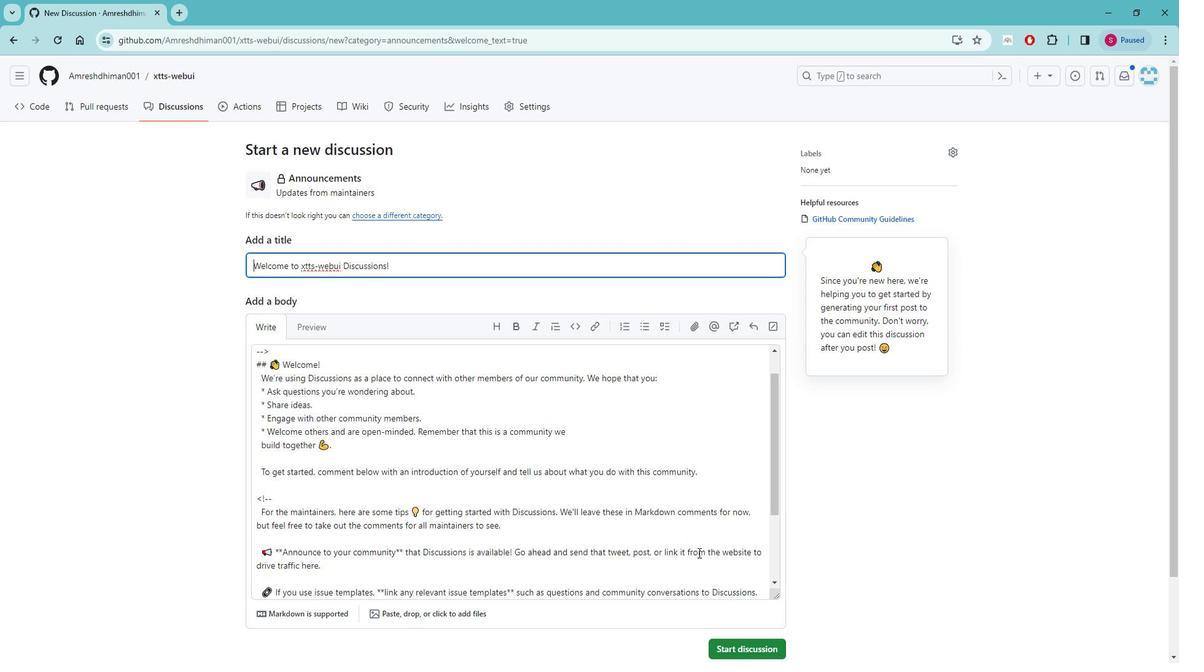 
Action: Mouse scrolled (703, 547) with delta (0, 0)
Screenshot: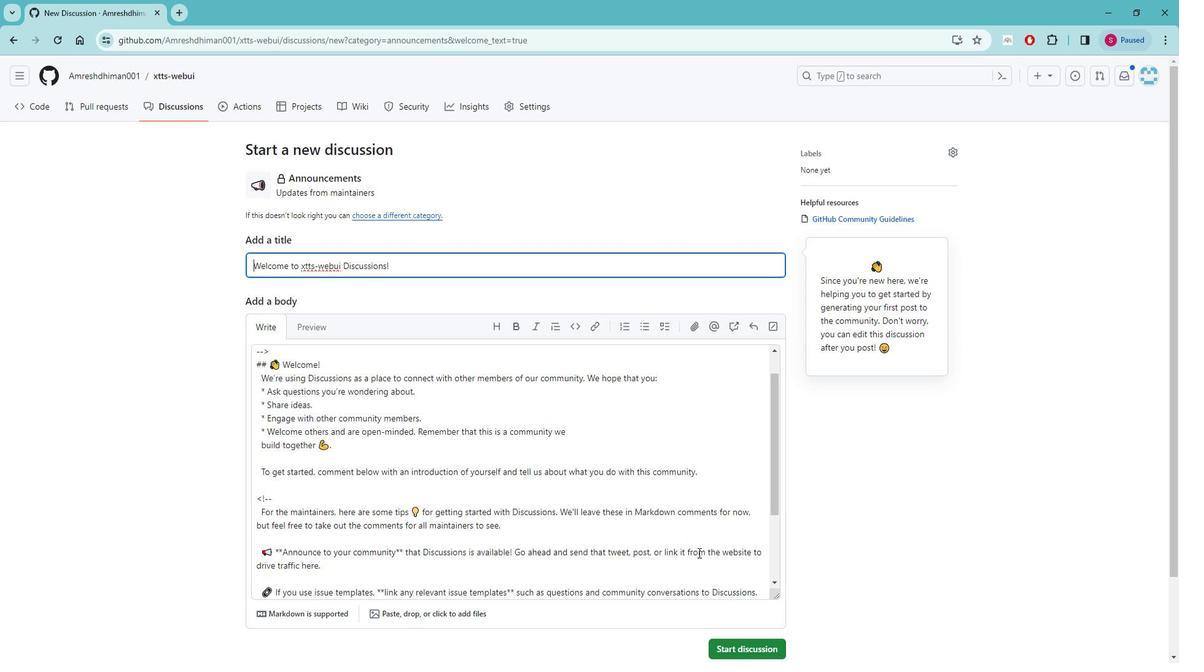 
Action: Mouse moved to (702, 547)
Screenshot: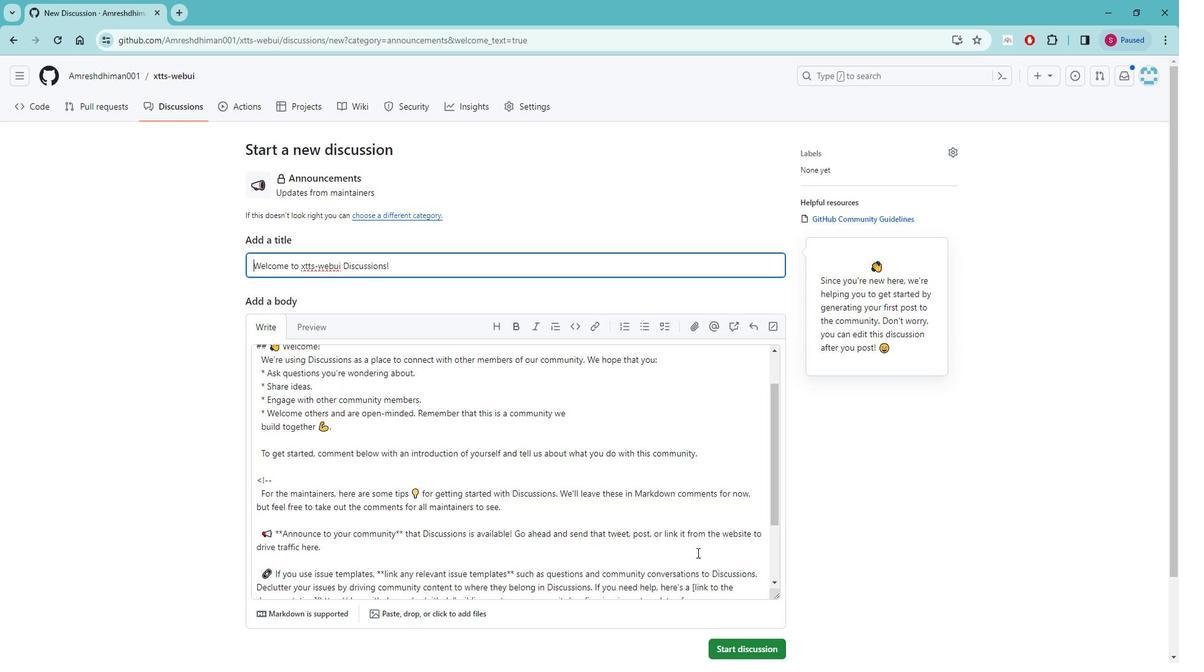 
Action: Mouse scrolled (702, 547) with delta (0, 0)
Screenshot: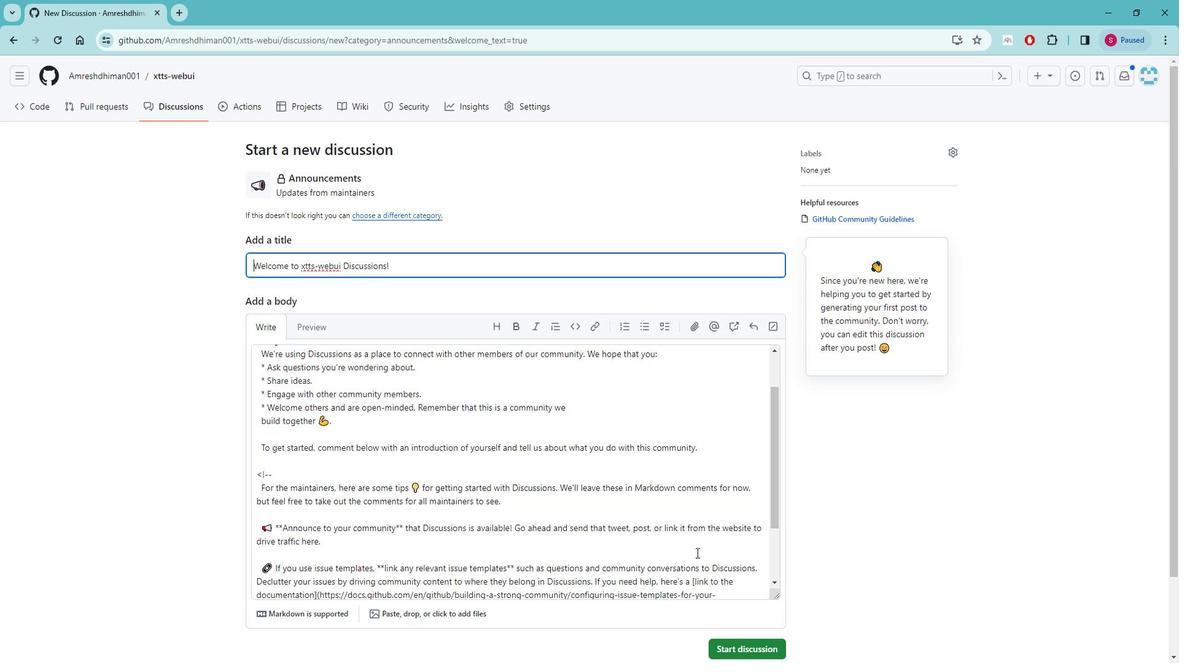 
Action: Mouse scrolled (702, 547) with delta (0, 0)
Screenshot: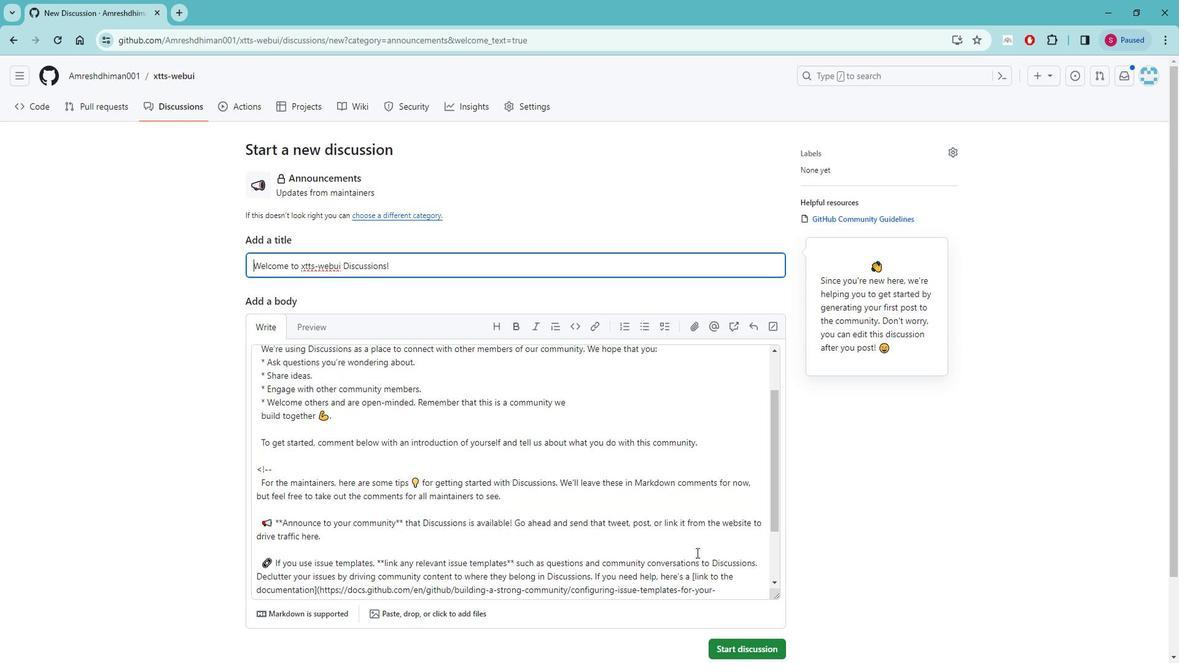 
Action: Mouse moved to (736, 636)
Screenshot: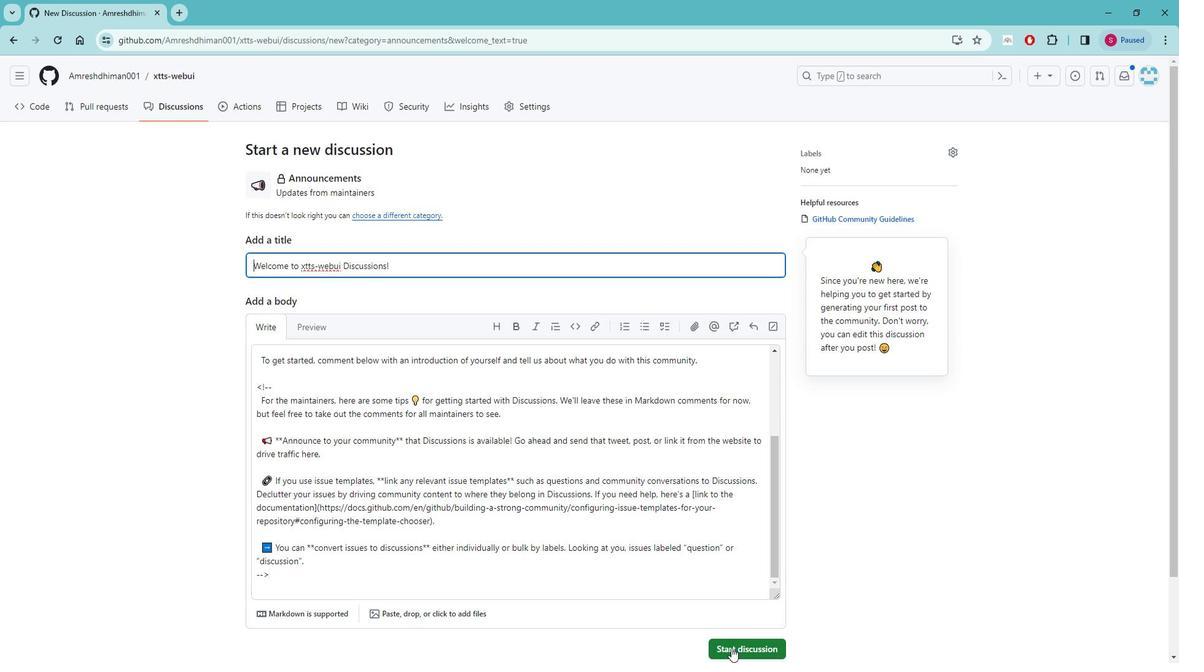 
Action: Mouse pressed left at (736, 636)
Screenshot: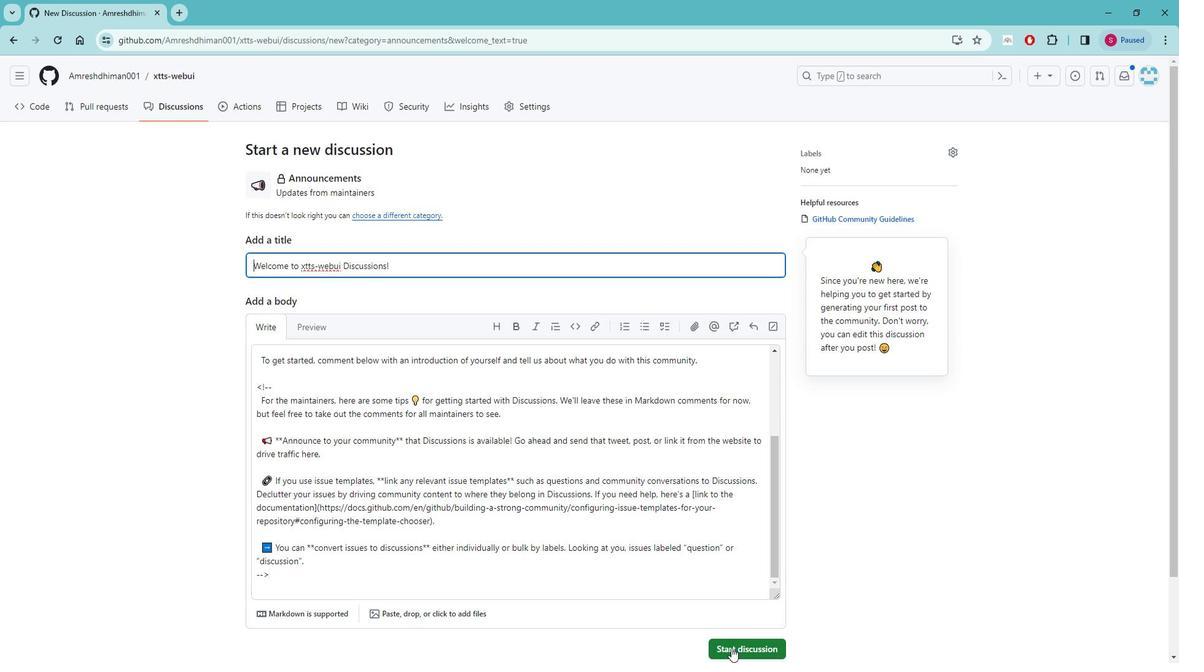 
Action: Mouse moved to (546, 491)
Screenshot: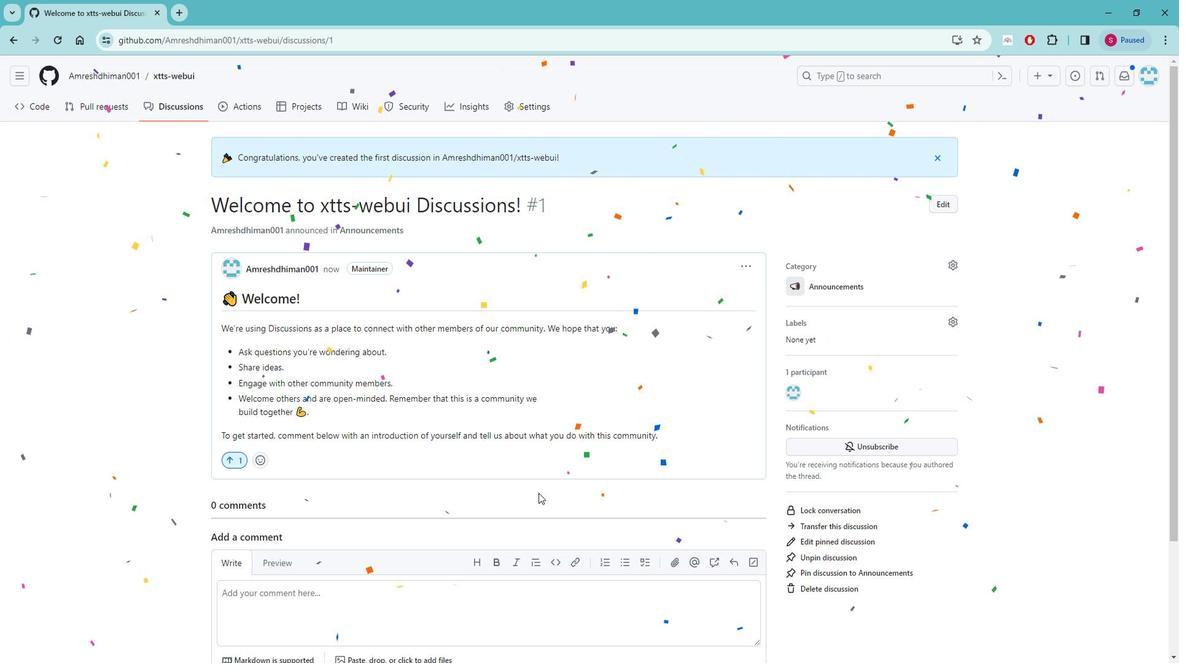 
